 Task: Find connections with filter location Neuburg an der Donau with filter topic #aiwith filter profile language Spanish with filter current company Oberoi Hotels & Resorts with filter school JSS SCIENCE AND TECHNOLOGY UNIVERSITY with filter industry Postal Services with filter service category DJing with filter keywords title Accounting Director
Action: Mouse moved to (531, 72)
Screenshot: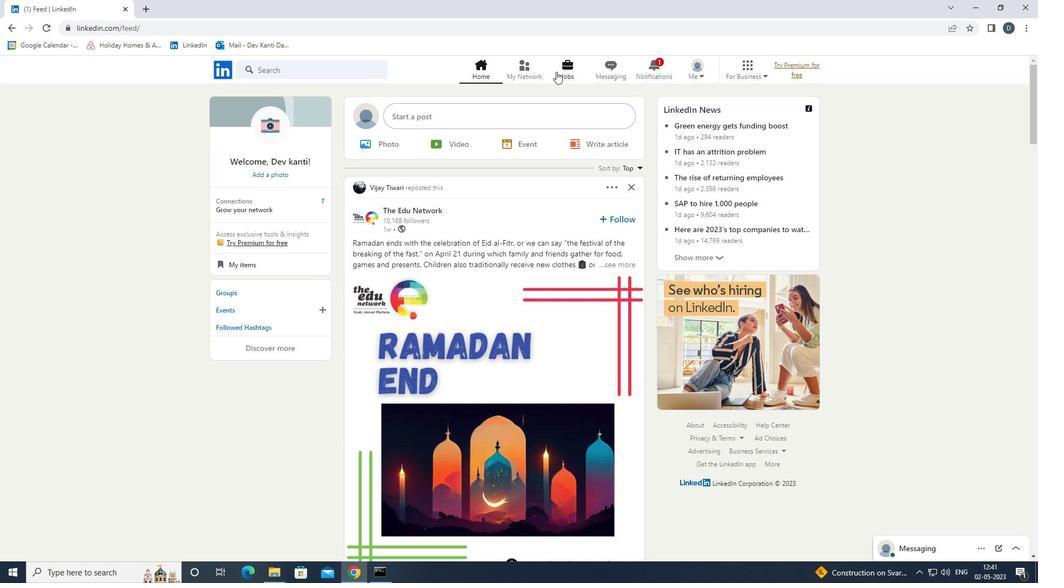 
Action: Mouse pressed left at (531, 72)
Screenshot: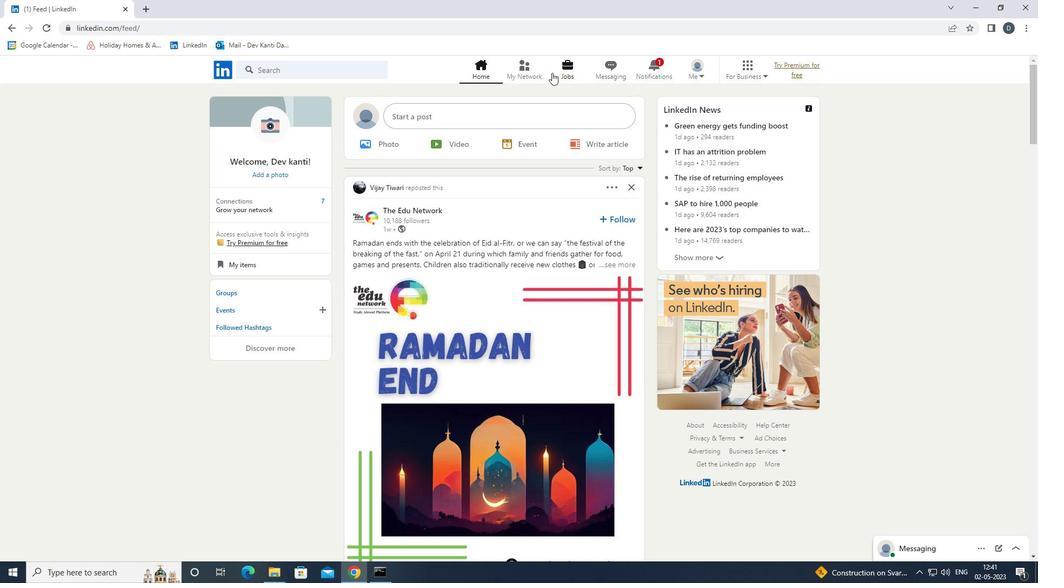 
Action: Mouse moved to (317, 122)
Screenshot: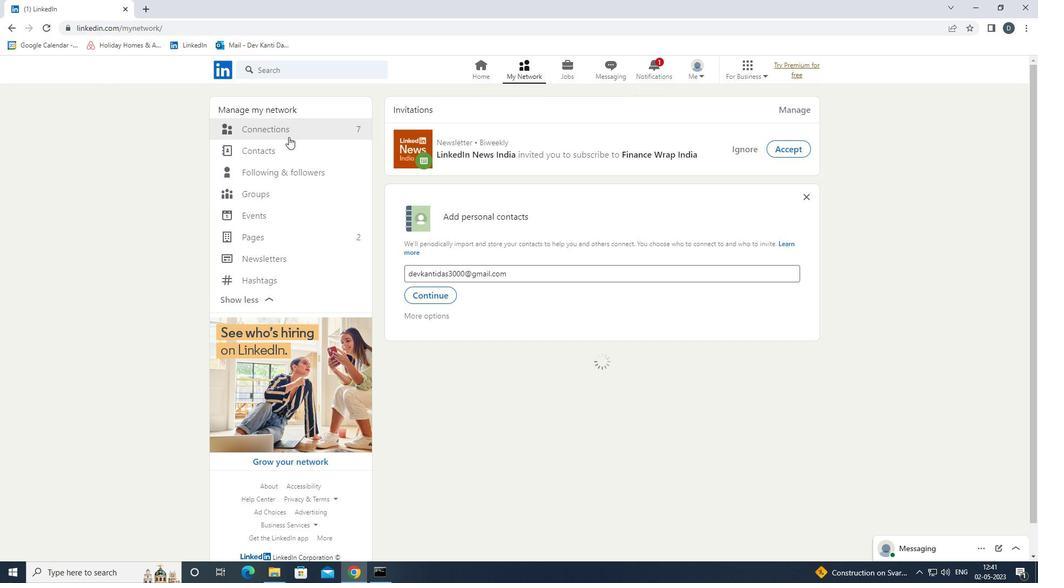 
Action: Mouse pressed left at (317, 122)
Screenshot: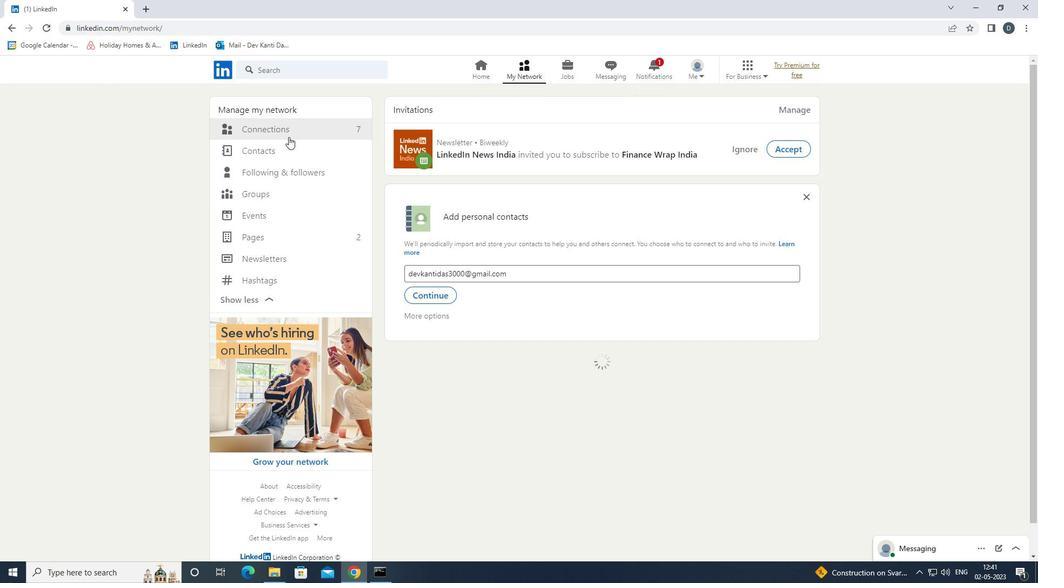 
Action: Mouse moved to (360, 129)
Screenshot: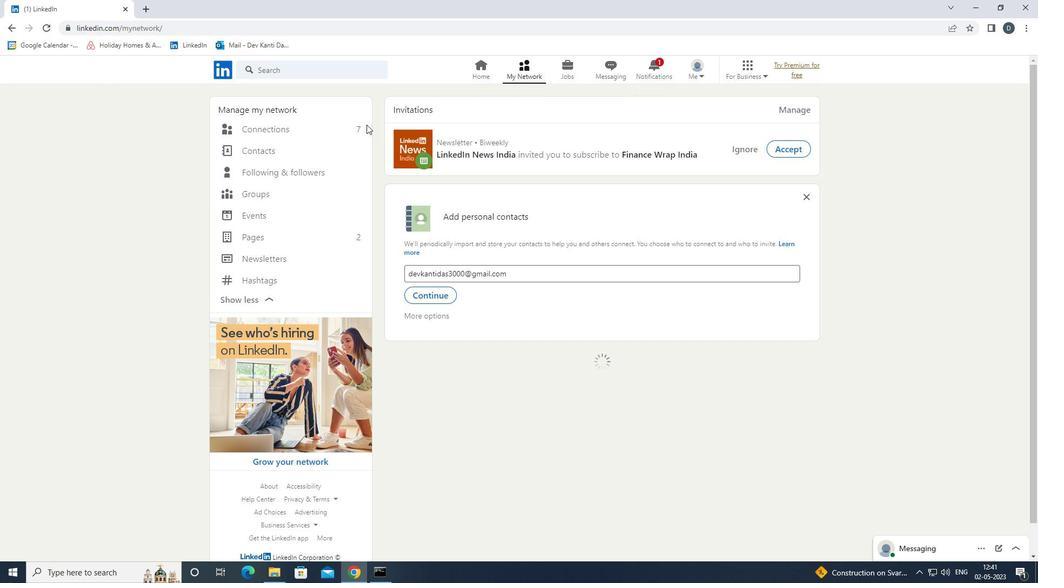 
Action: Mouse pressed left at (360, 129)
Screenshot: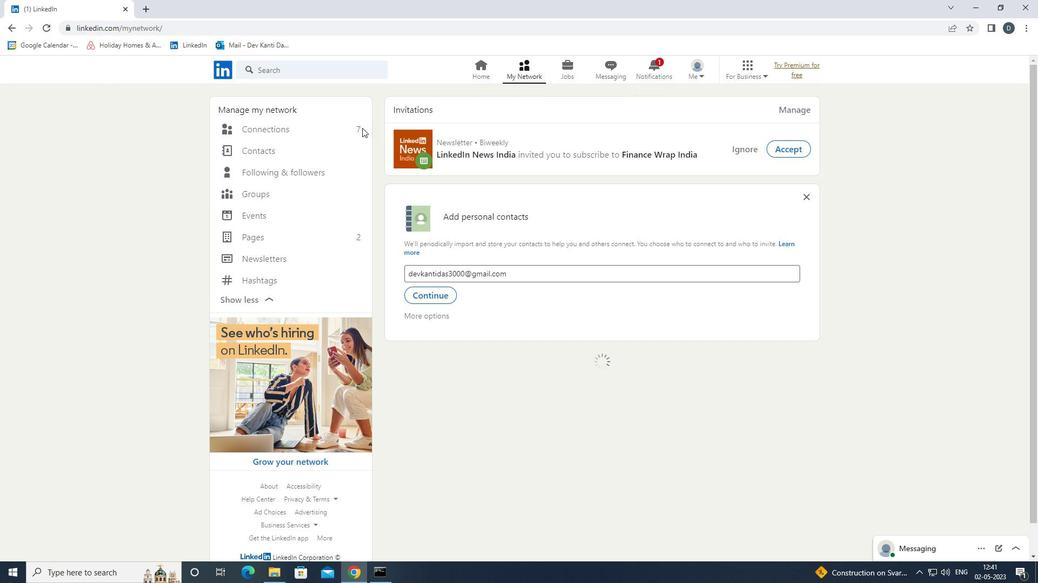 
Action: Mouse moved to (597, 132)
Screenshot: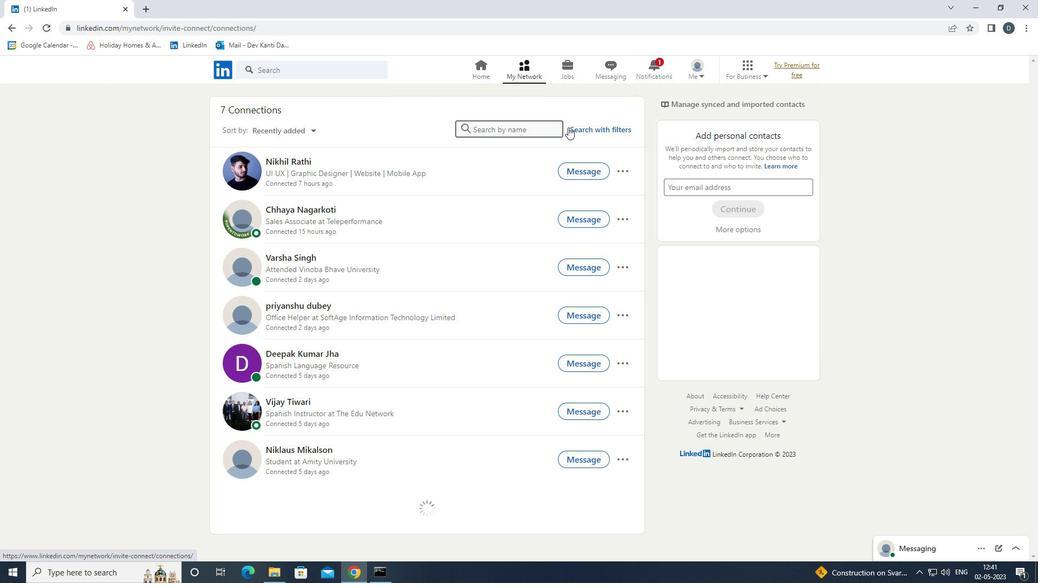 
Action: Mouse pressed left at (597, 132)
Screenshot: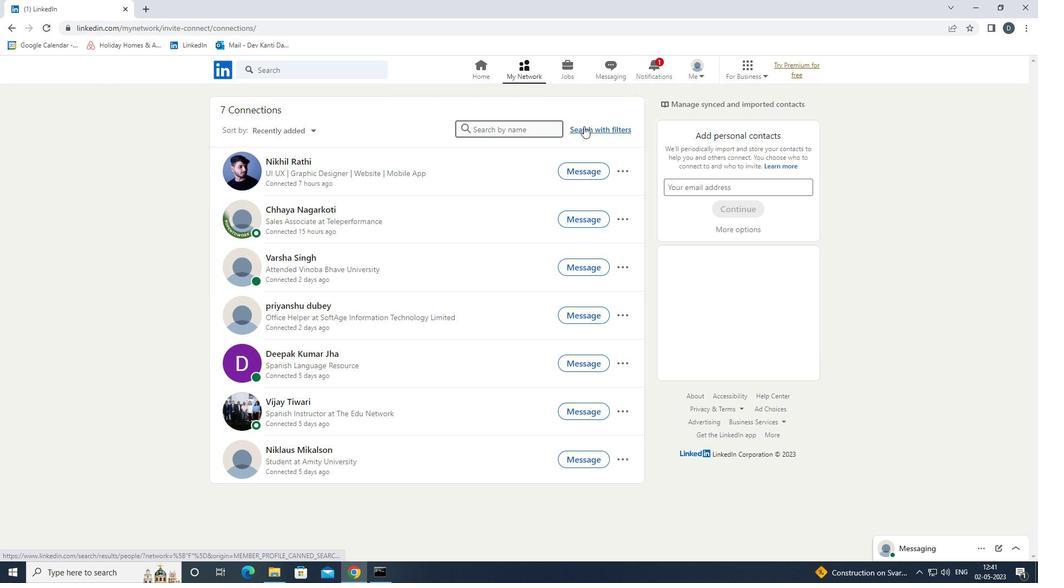 
Action: Mouse moved to (541, 102)
Screenshot: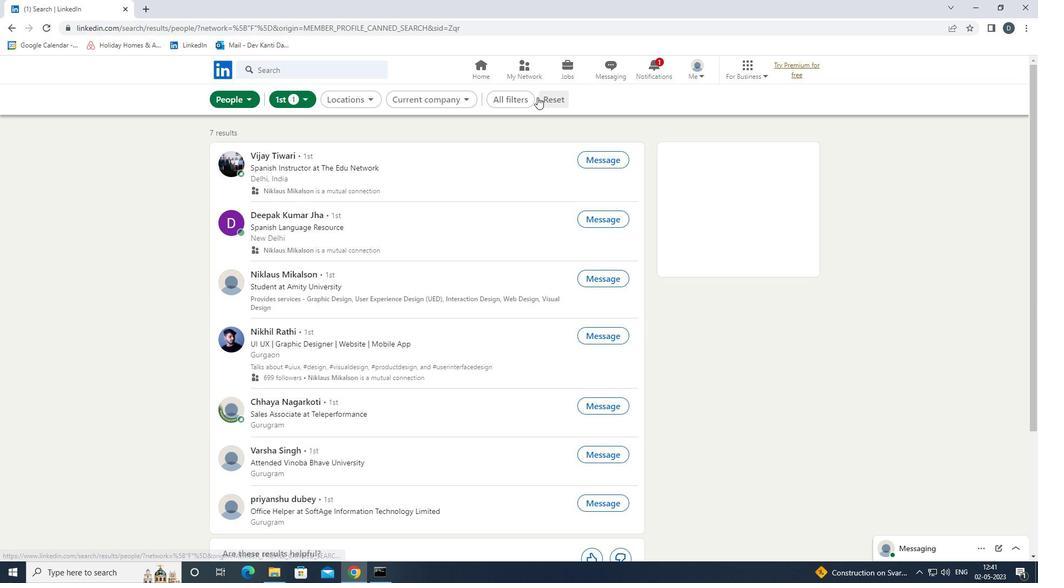 
Action: Mouse pressed left at (541, 102)
Screenshot: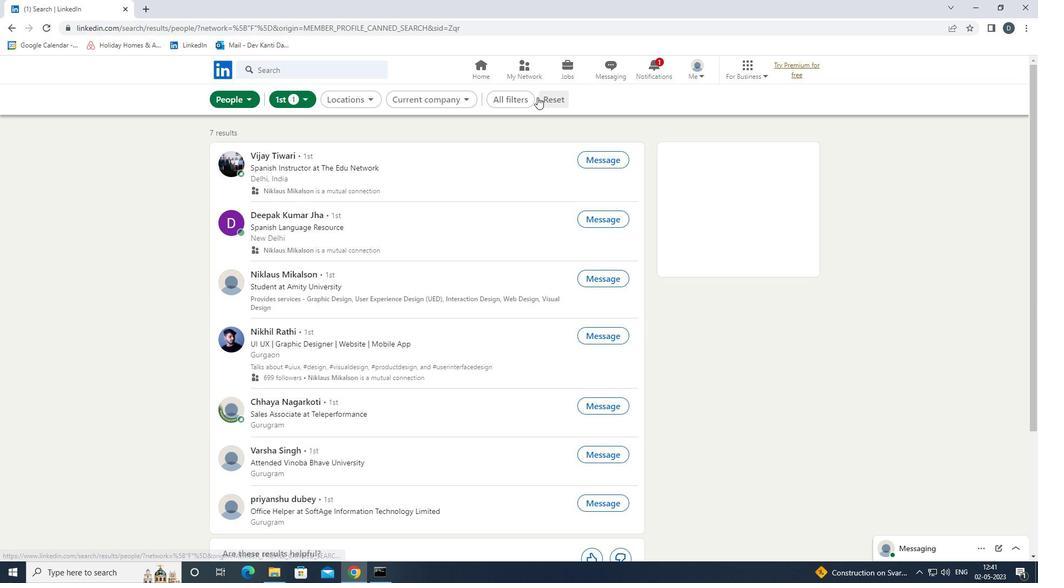 
Action: Mouse moved to (528, 101)
Screenshot: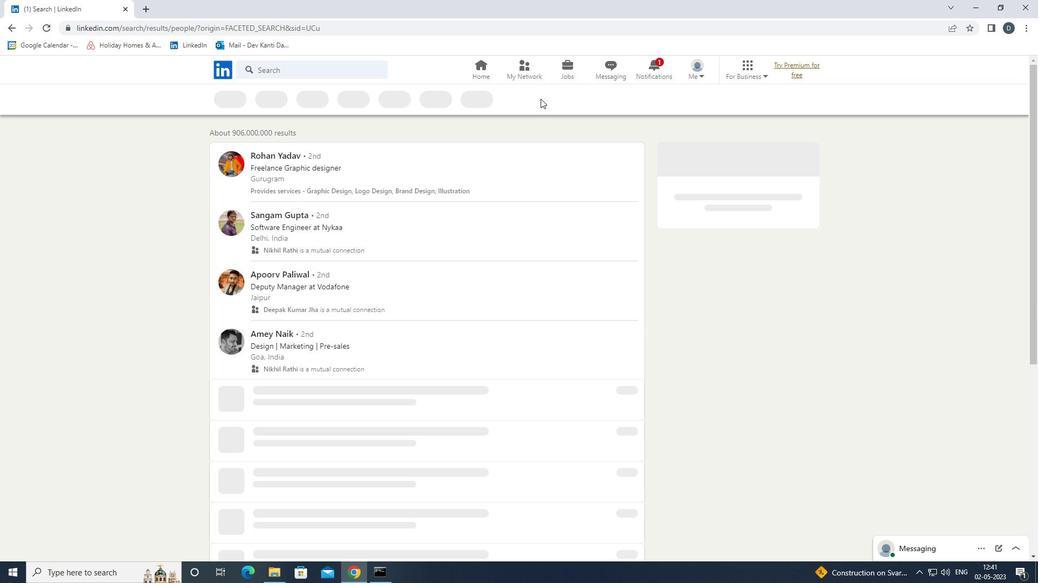 
Action: Mouse pressed left at (528, 101)
Screenshot: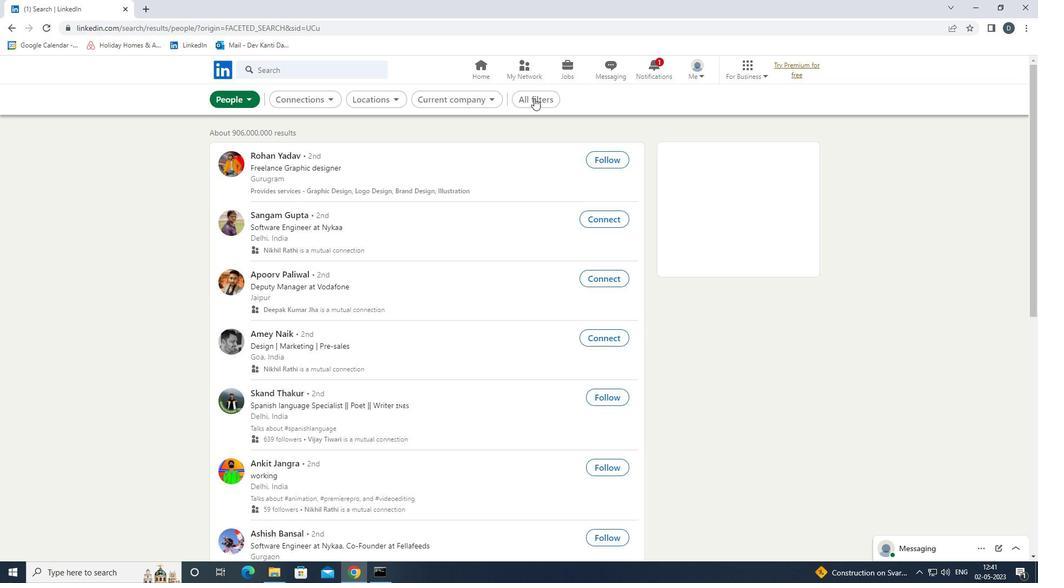 
Action: Mouse moved to (887, 293)
Screenshot: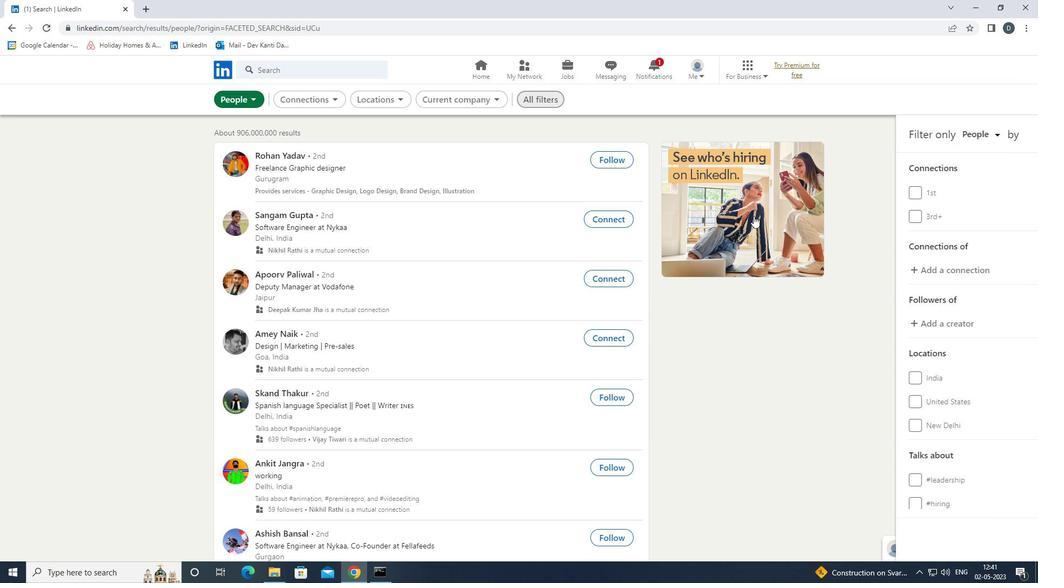 
Action: Mouse scrolled (887, 293) with delta (0, 0)
Screenshot: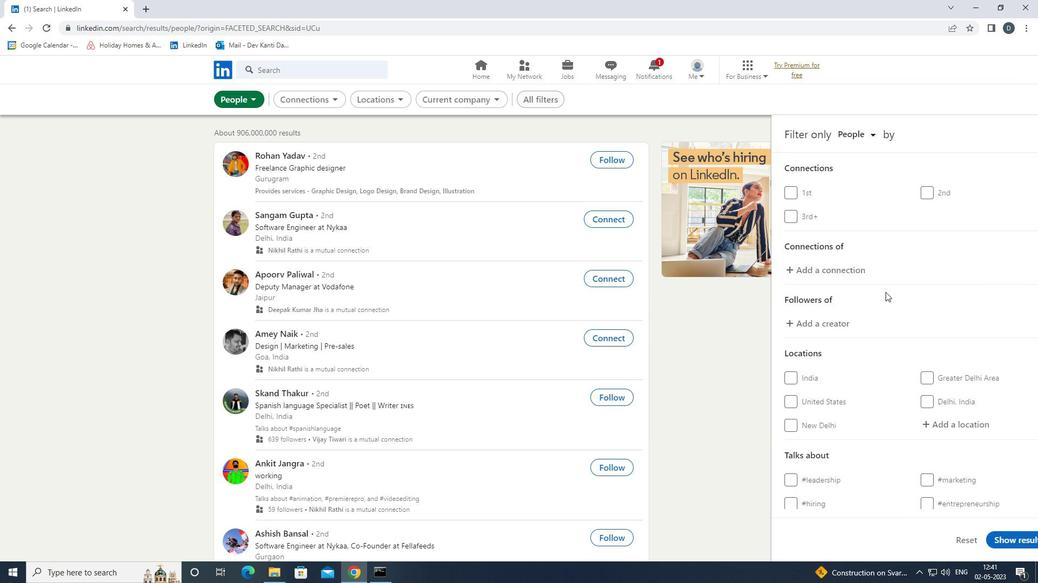 
Action: Mouse scrolled (887, 293) with delta (0, 0)
Screenshot: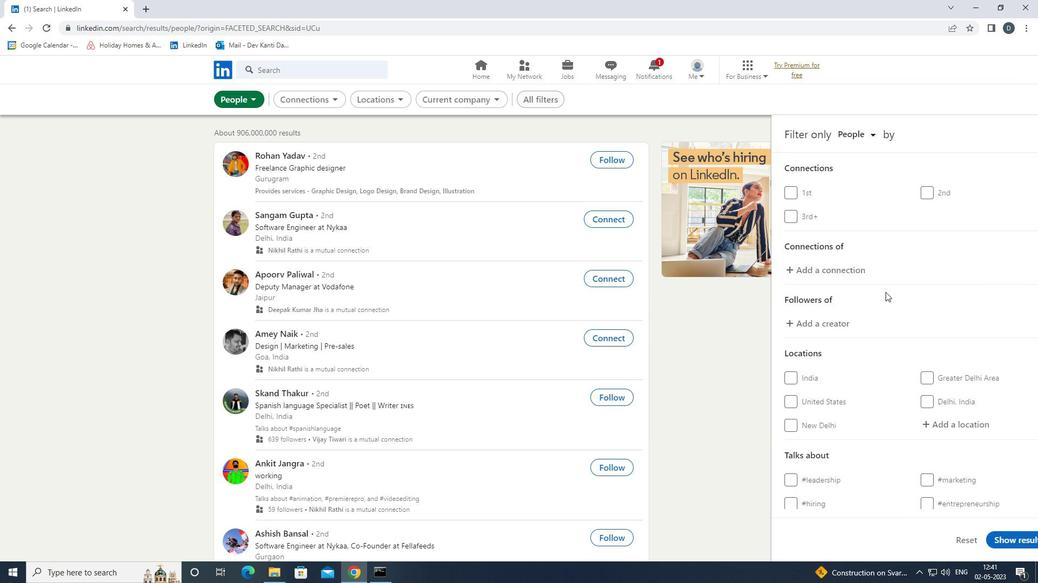 
Action: Mouse moved to (913, 313)
Screenshot: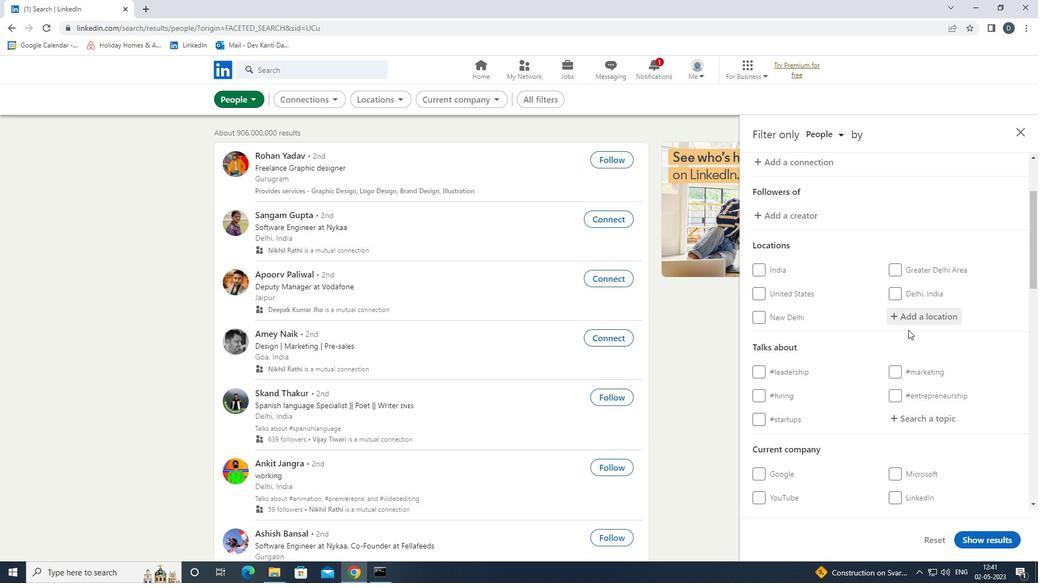 
Action: Mouse pressed left at (913, 313)
Screenshot: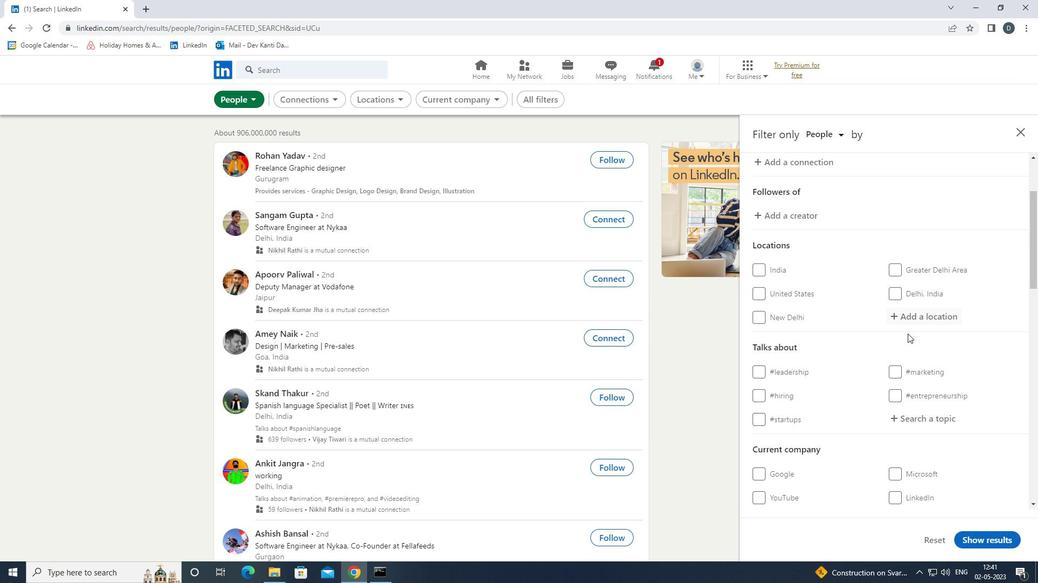 
Action: Key pressed <Key.shift><Key.shift><Key.shift><Key.shift><Key.shift><Key.shift><Key.shift><Key.shift><Key.shift><Key.shift><Key.shift><Key.shift><Key.shift>NEUBURG<Key.space>AN<Key.space><Key.shift>DER<Key.down><Key.enter>
Screenshot: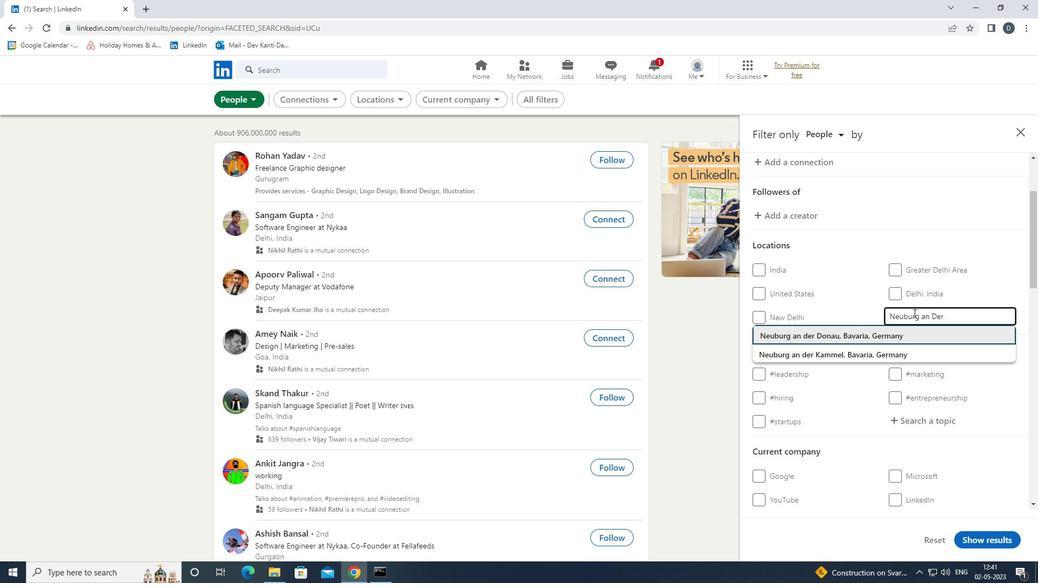 
Action: Mouse scrolled (913, 313) with delta (0, 0)
Screenshot: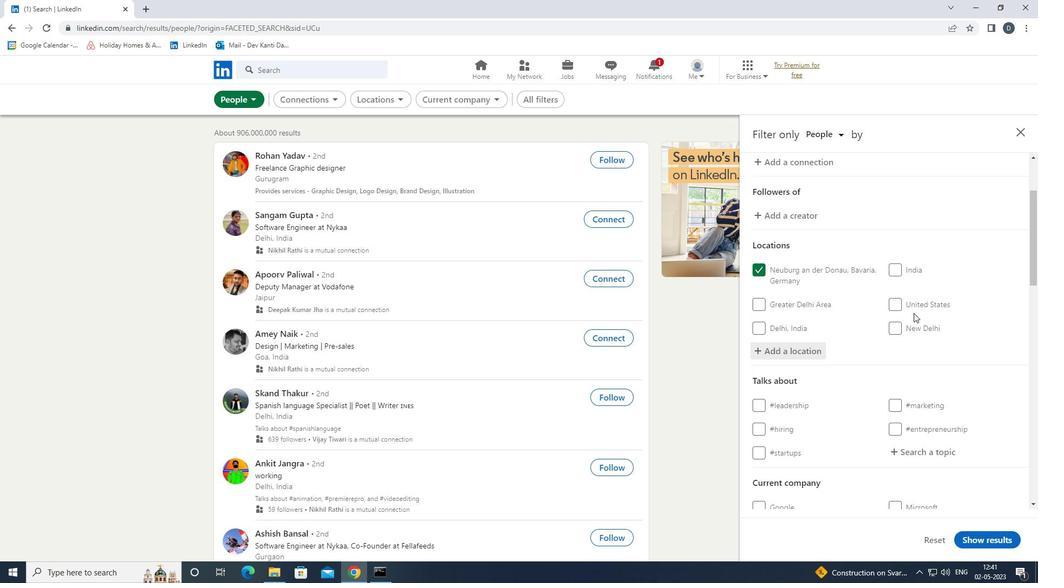 
Action: Mouse moved to (914, 316)
Screenshot: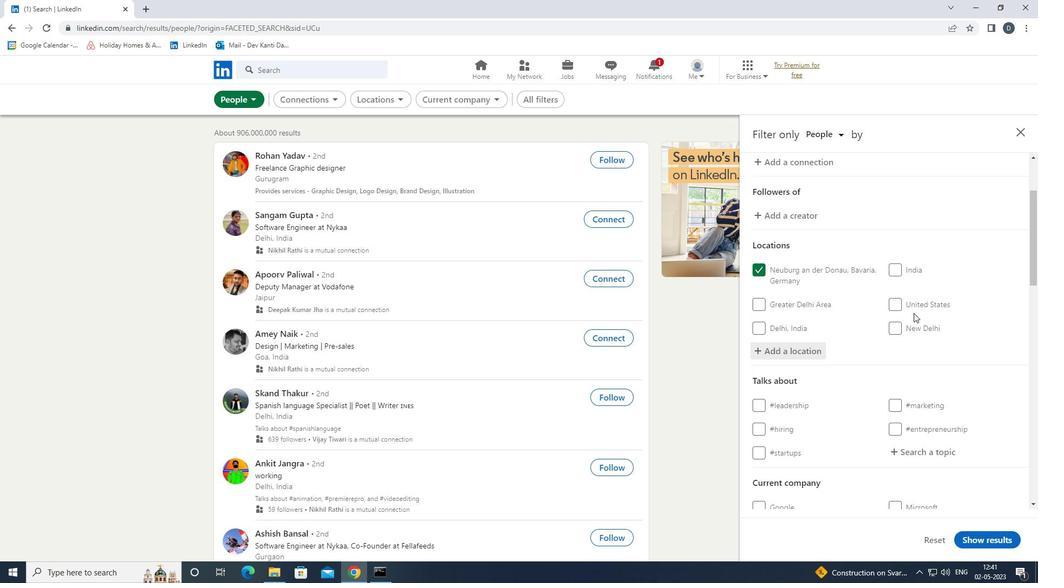 
Action: Mouse scrolled (914, 315) with delta (0, 0)
Screenshot: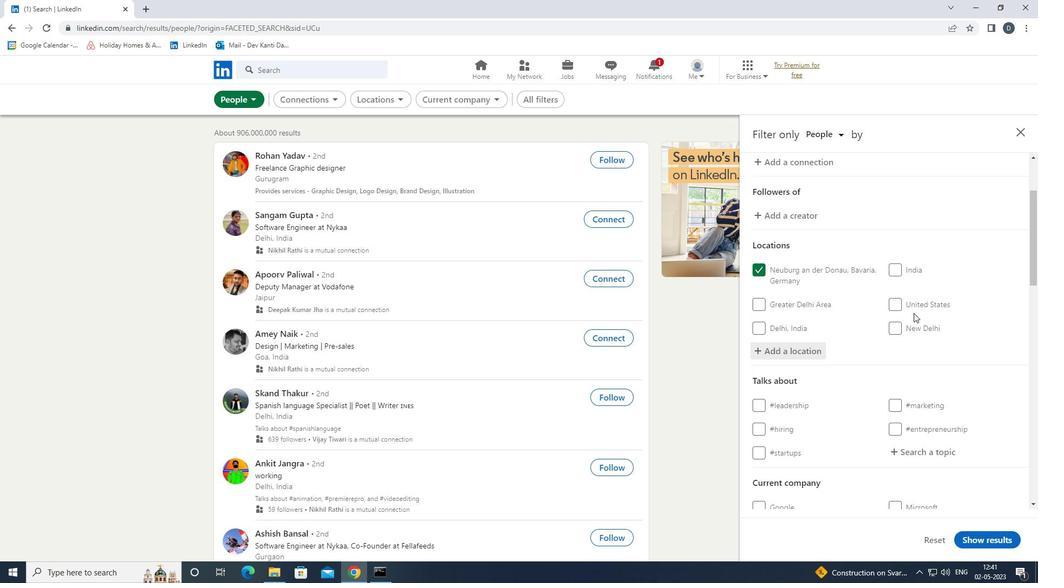 
Action: Mouse moved to (914, 317)
Screenshot: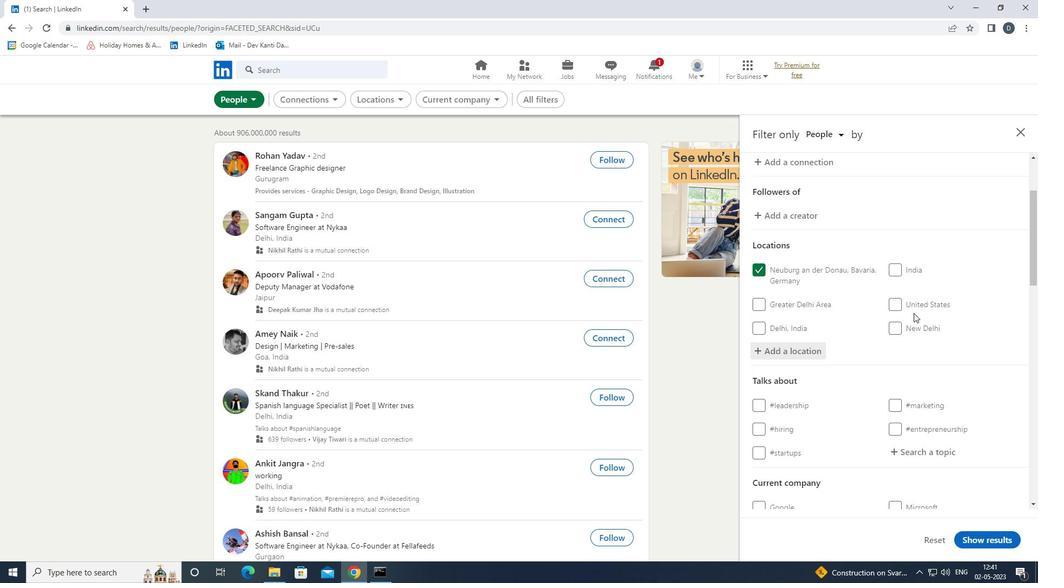 
Action: Mouse scrolled (914, 316) with delta (0, 0)
Screenshot: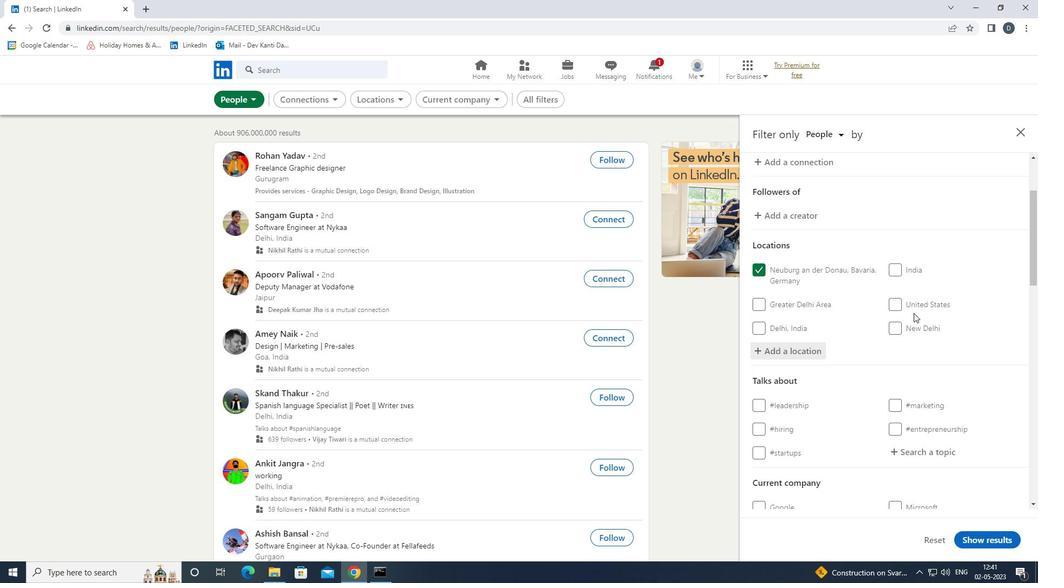 
Action: Mouse moved to (945, 286)
Screenshot: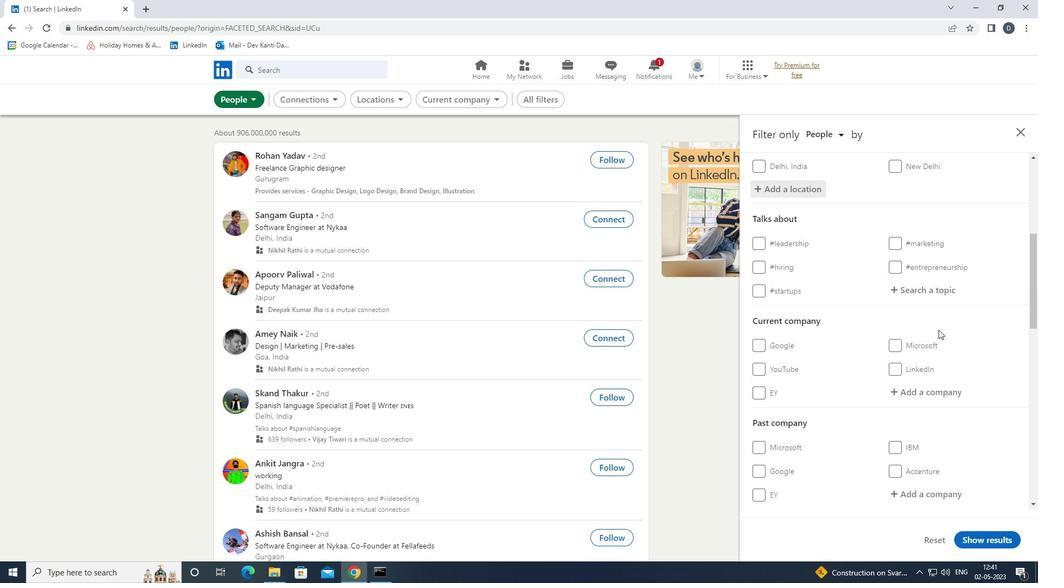 
Action: Mouse pressed left at (945, 286)
Screenshot: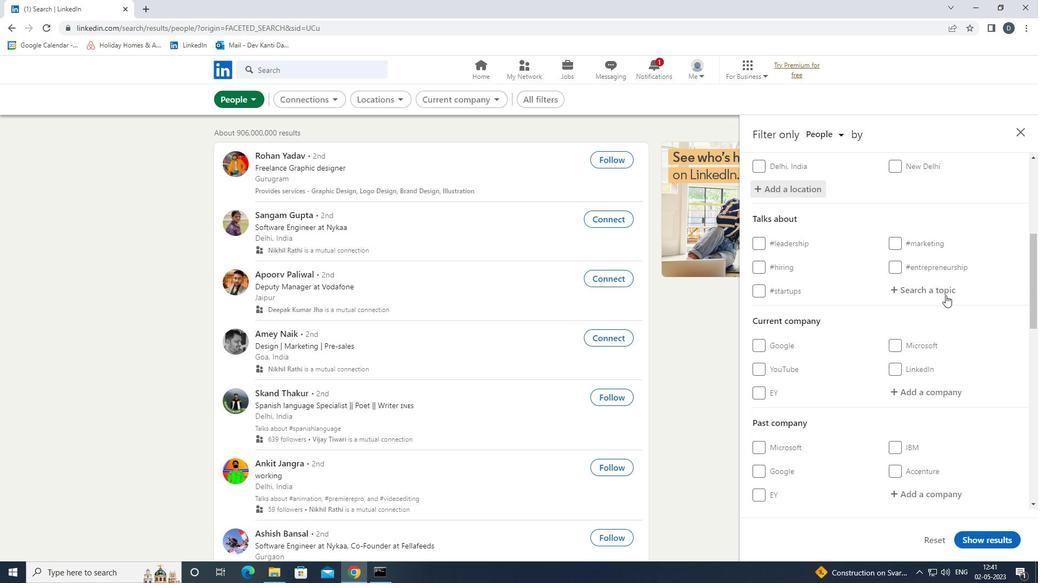
Action: Key pressed AI<Key.down><Key.enter>
Screenshot: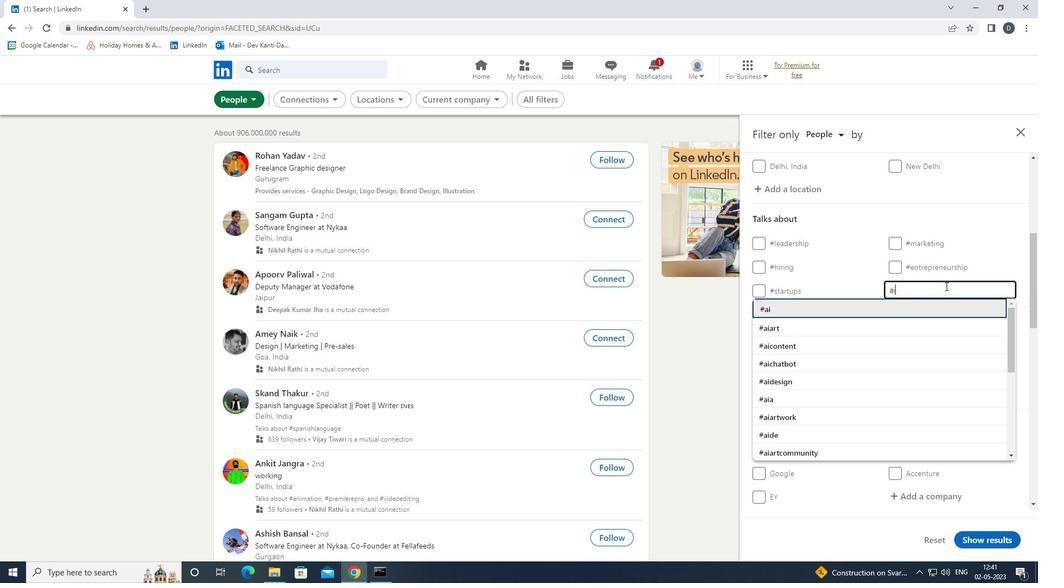 
Action: Mouse scrolled (945, 286) with delta (0, 0)
Screenshot: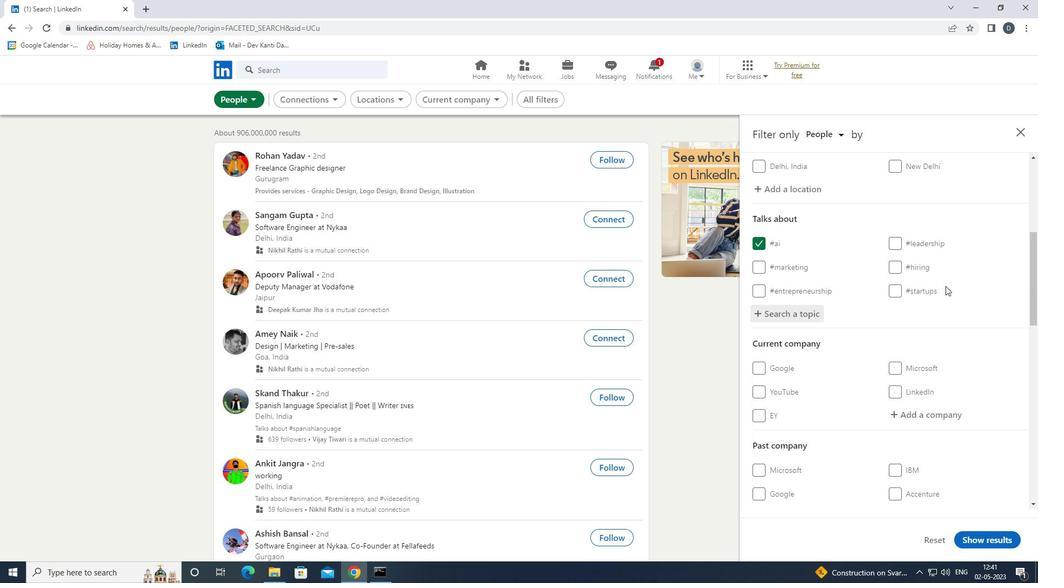 
Action: Mouse scrolled (945, 286) with delta (0, 0)
Screenshot: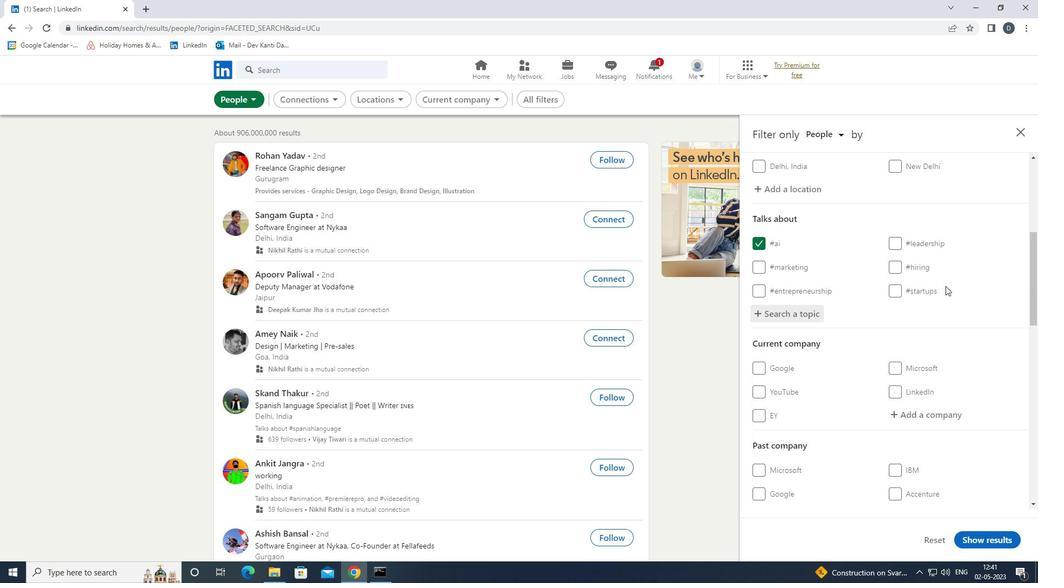 
Action: Mouse scrolled (945, 286) with delta (0, 0)
Screenshot: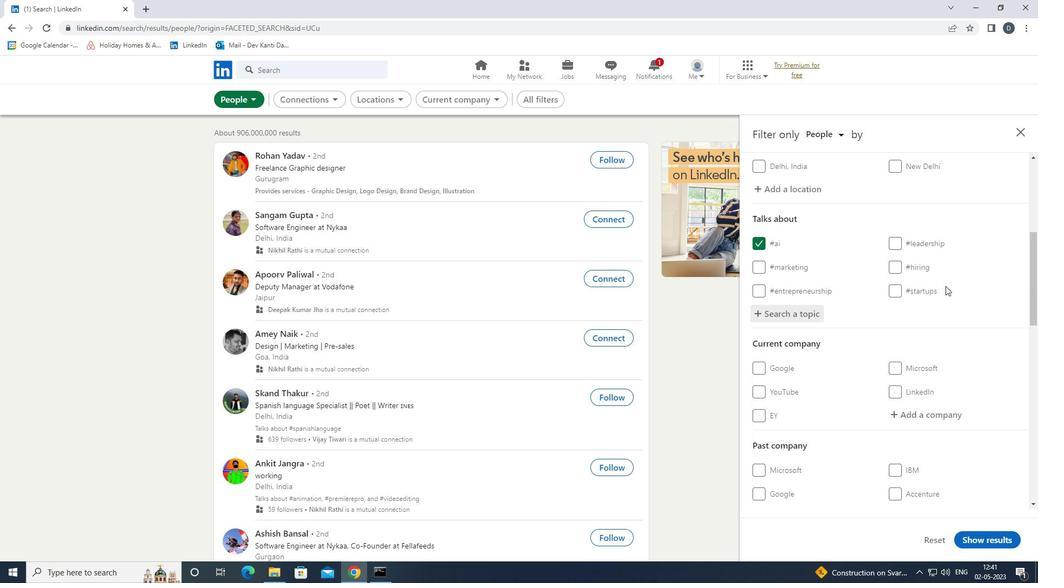 
Action: Mouse scrolled (945, 286) with delta (0, 0)
Screenshot: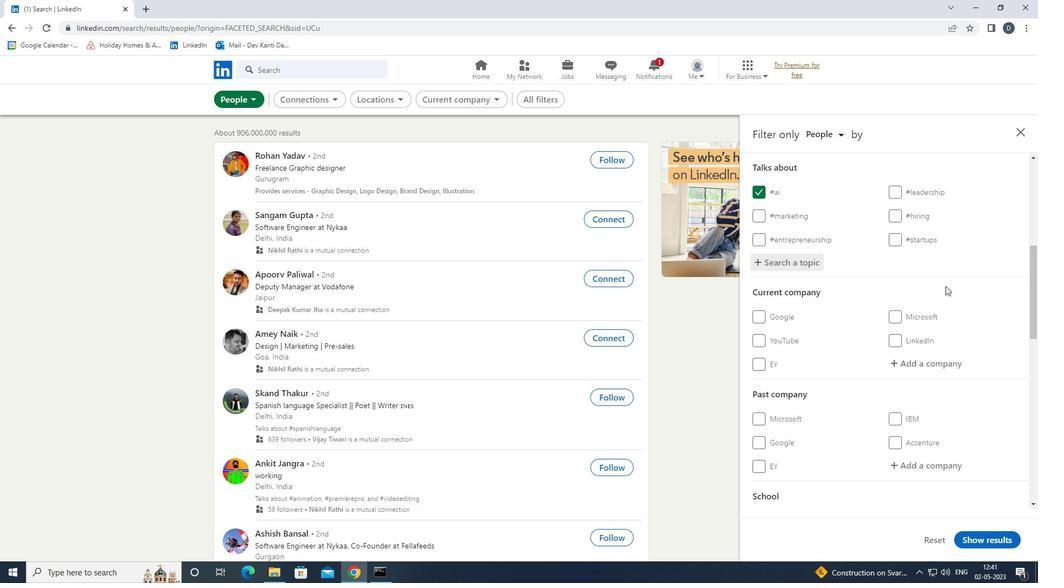 
Action: Mouse scrolled (945, 286) with delta (0, 0)
Screenshot: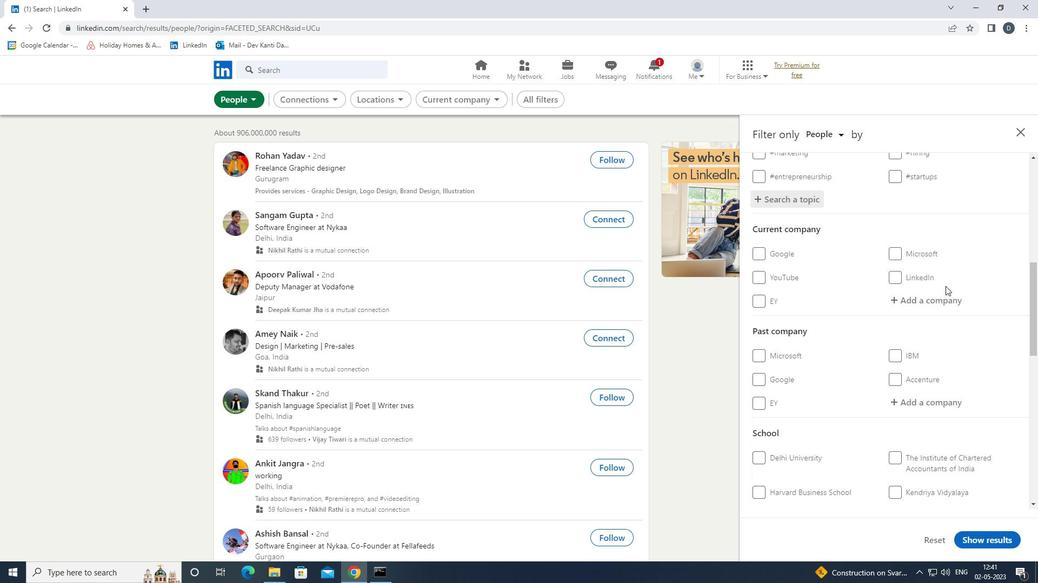 
Action: Mouse scrolled (945, 286) with delta (0, 0)
Screenshot: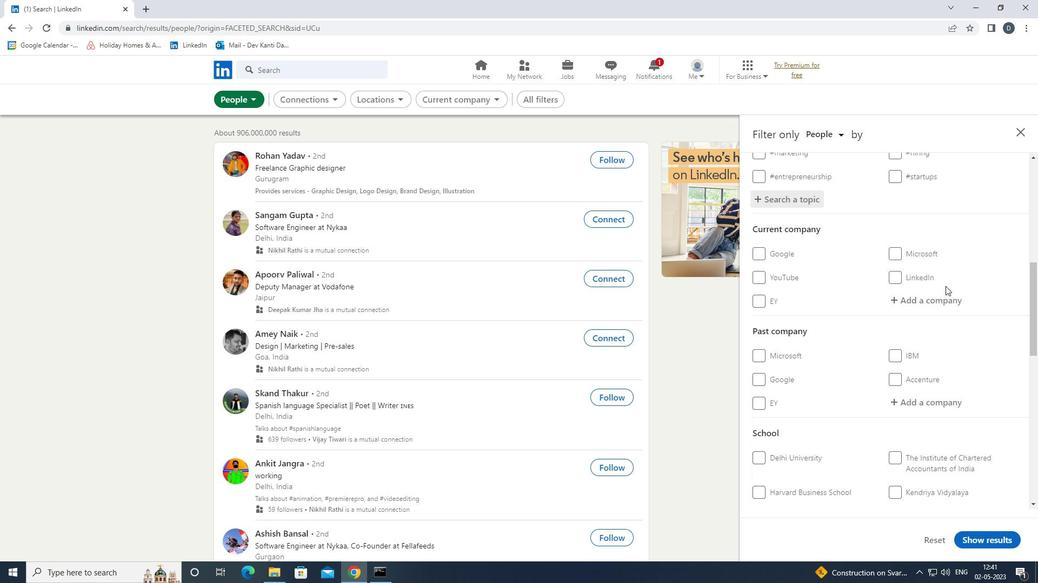 
Action: Mouse scrolled (945, 286) with delta (0, 0)
Screenshot: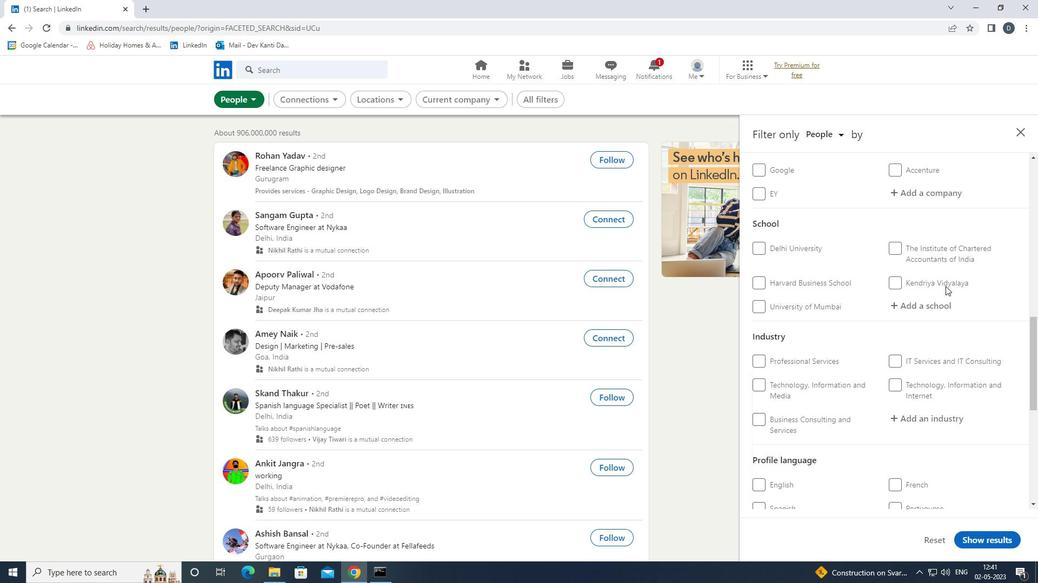 
Action: Mouse scrolled (945, 286) with delta (0, 0)
Screenshot: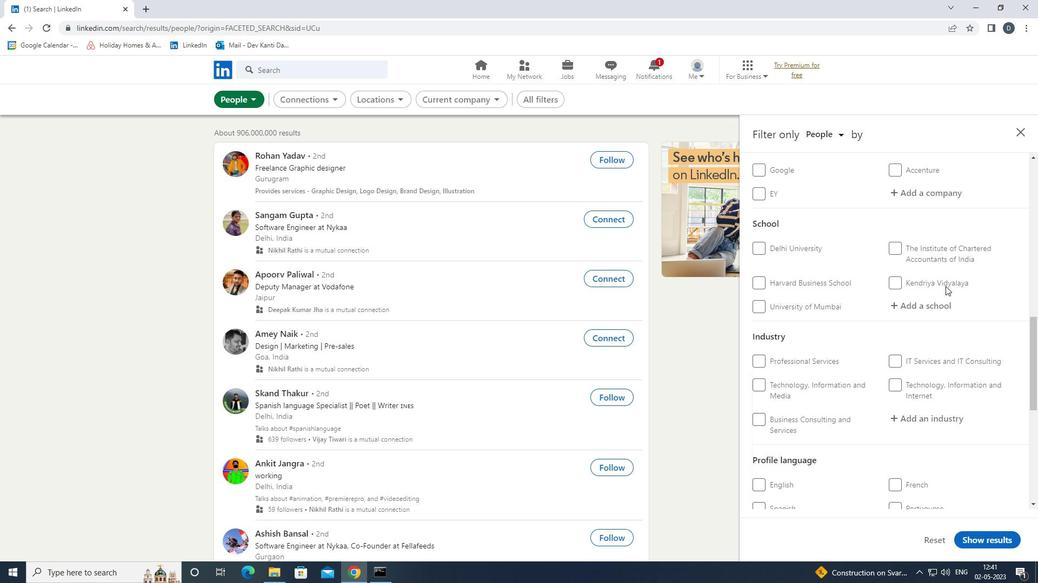 
Action: Mouse scrolled (945, 286) with delta (0, 0)
Screenshot: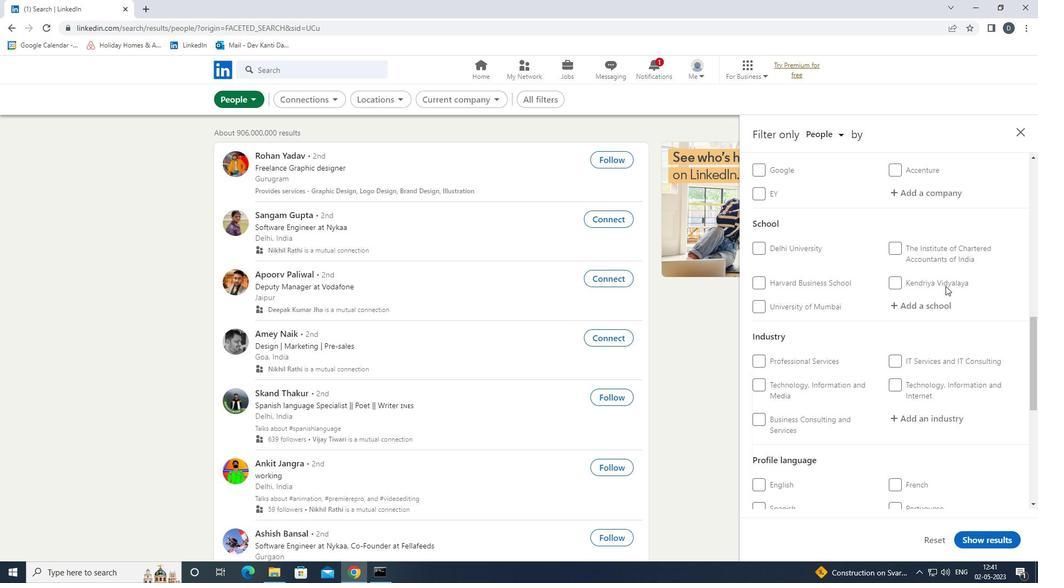 
Action: Mouse scrolled (945, 286) with delta (0, 0)
Screenshot: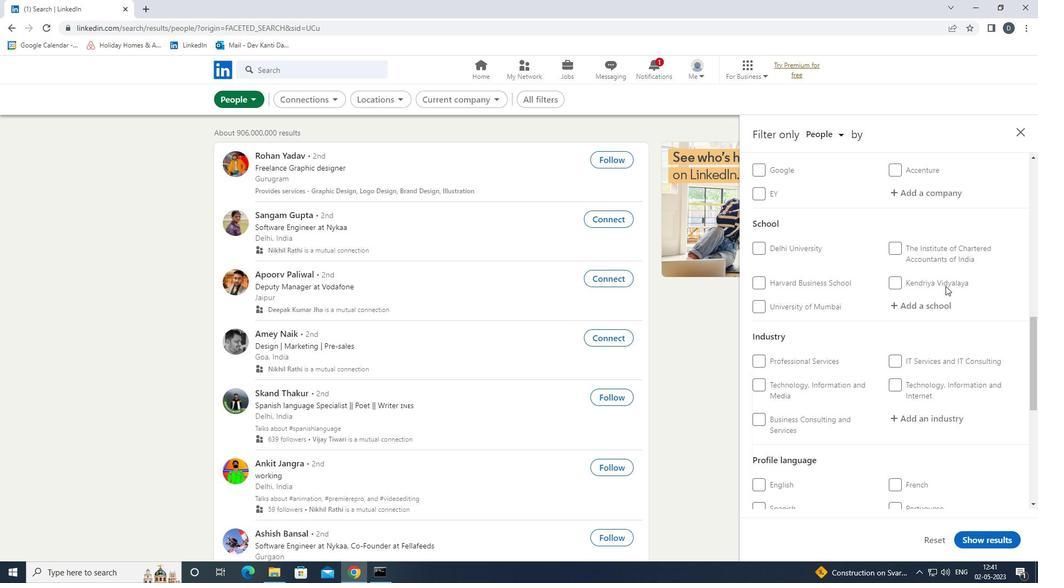 
Action: Mouse moved to (776, 296)
Screenshot: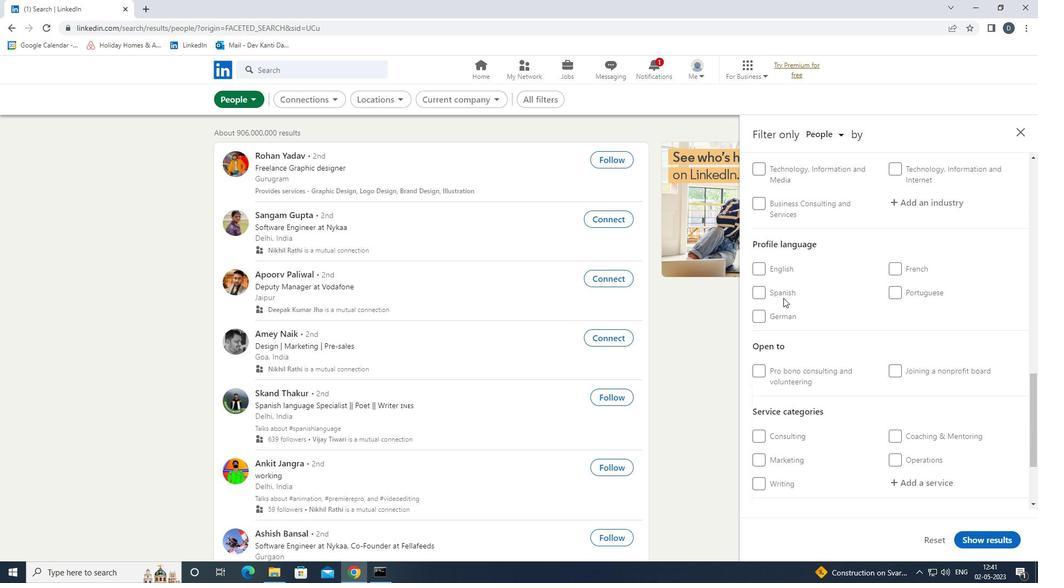 
Action: Mouse pressed left at (776, 296)
Screenshot: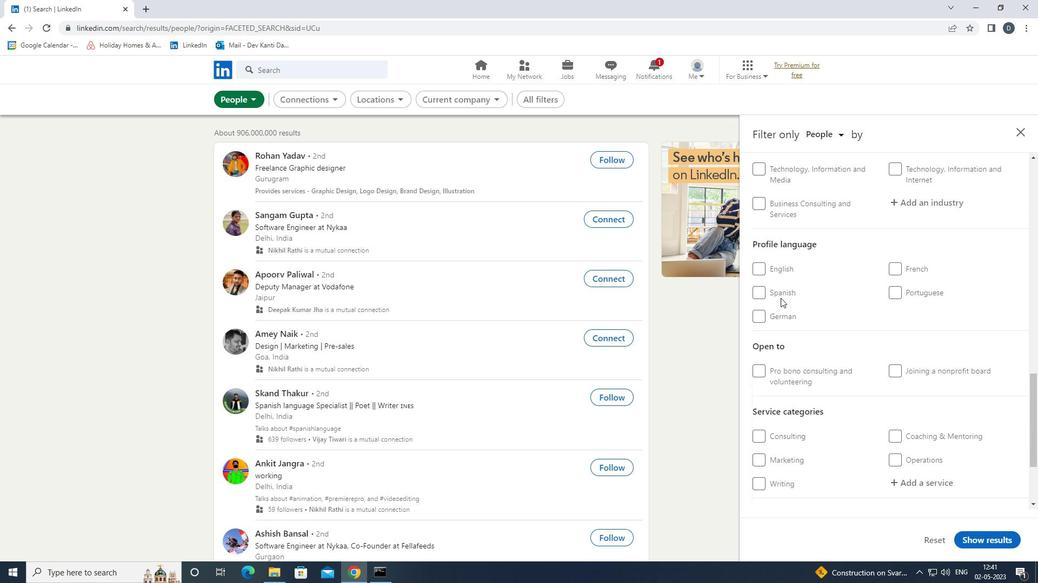 
Action: Mouse moved to (802, 298)
Screenshot: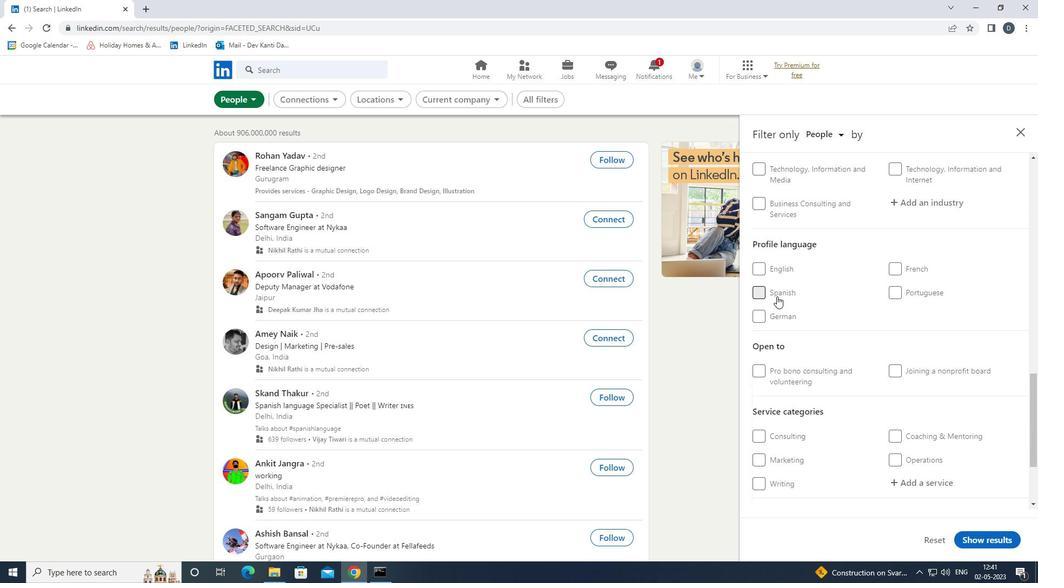 
Action: Mouse scrolled (802, 299) with delta (0, 0)
Screenshot: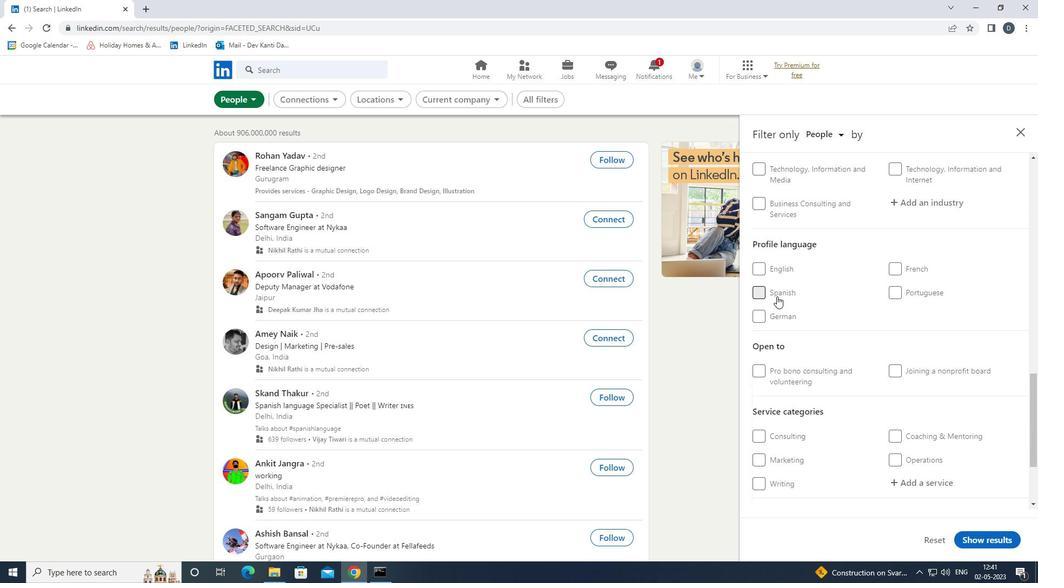
Action: Mouse scrolled (802, 299) with delta (0, 0)
Screenshot: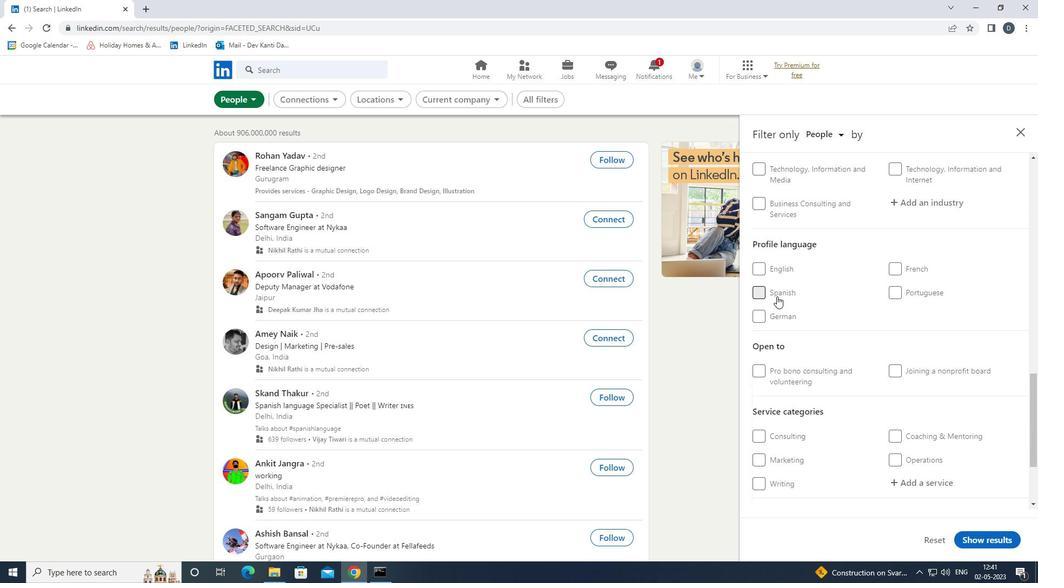 
Action: Mouse scrolled (802, 299) with delta (0, 0)
Screenshot: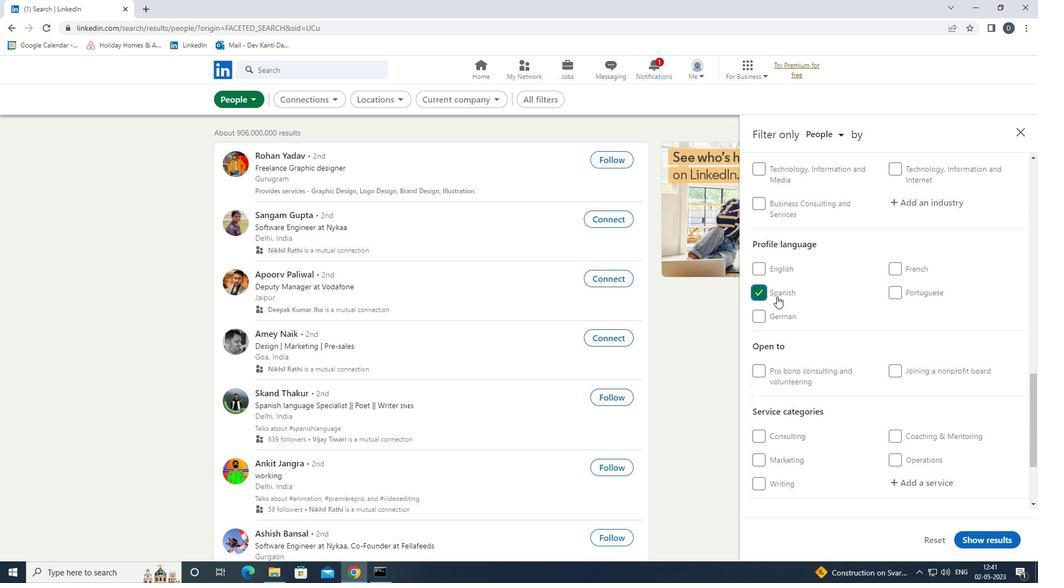 
Action: Mouse scrolled (802, 299) with delta (0, 0)
Screenshot: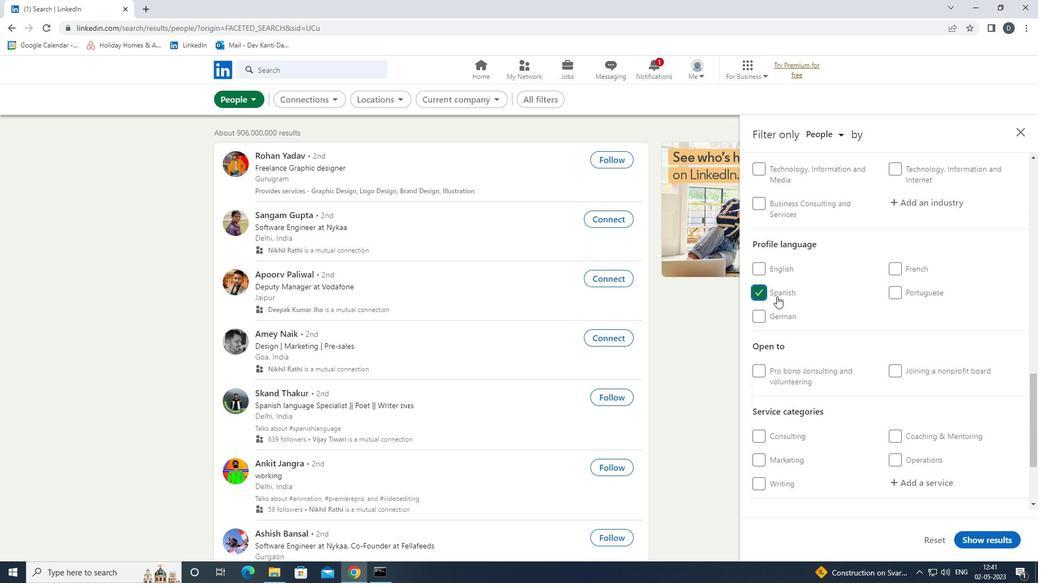 
Action: Mouse moved to (804, 299)
Screenshot: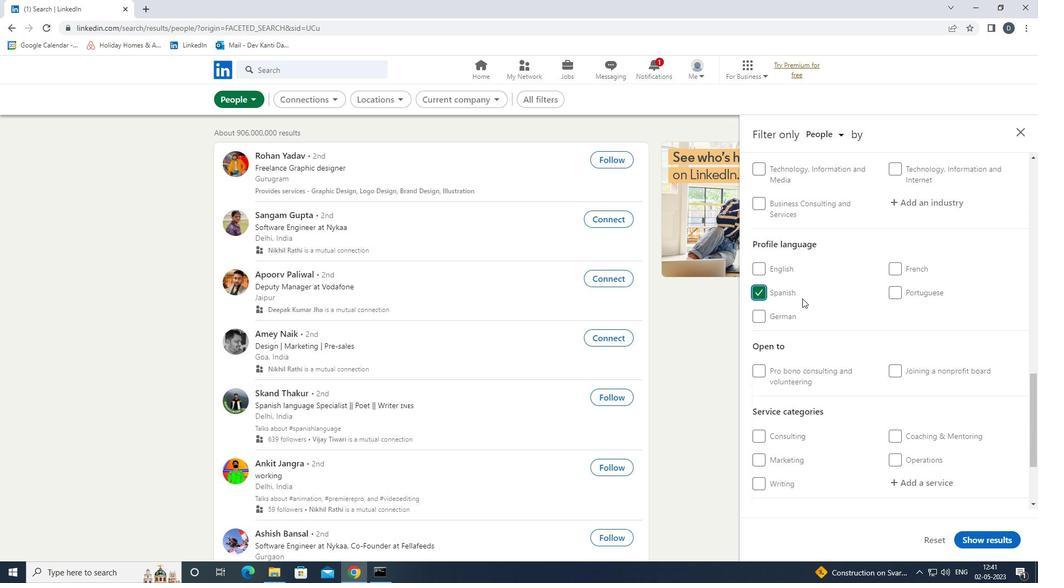 
Action: Mouse scrolled (804, 300) with delta (0, 0)
Screenshot: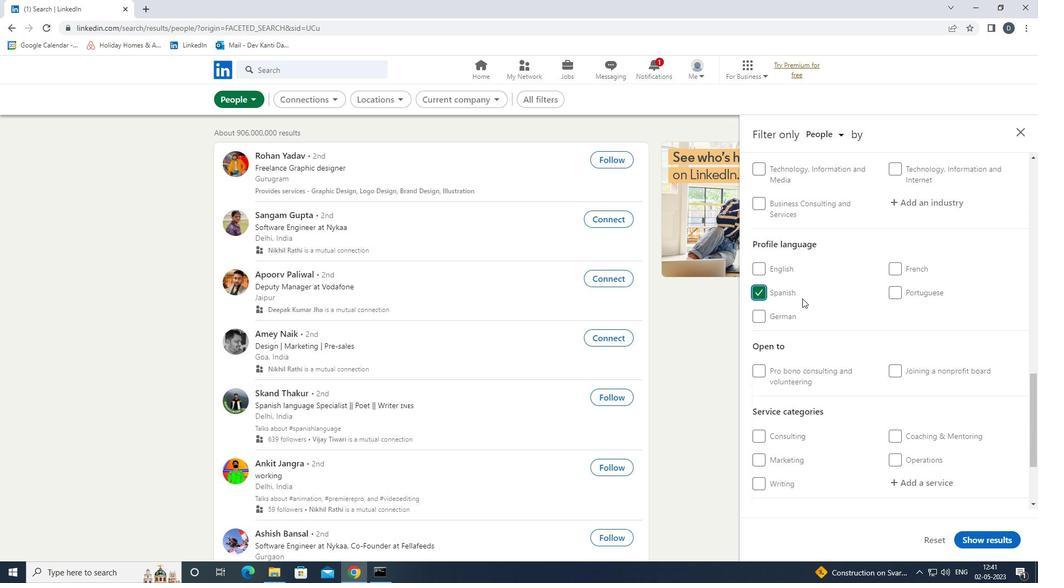 
Action: Mouse moved to (805, 299)
Screenshot: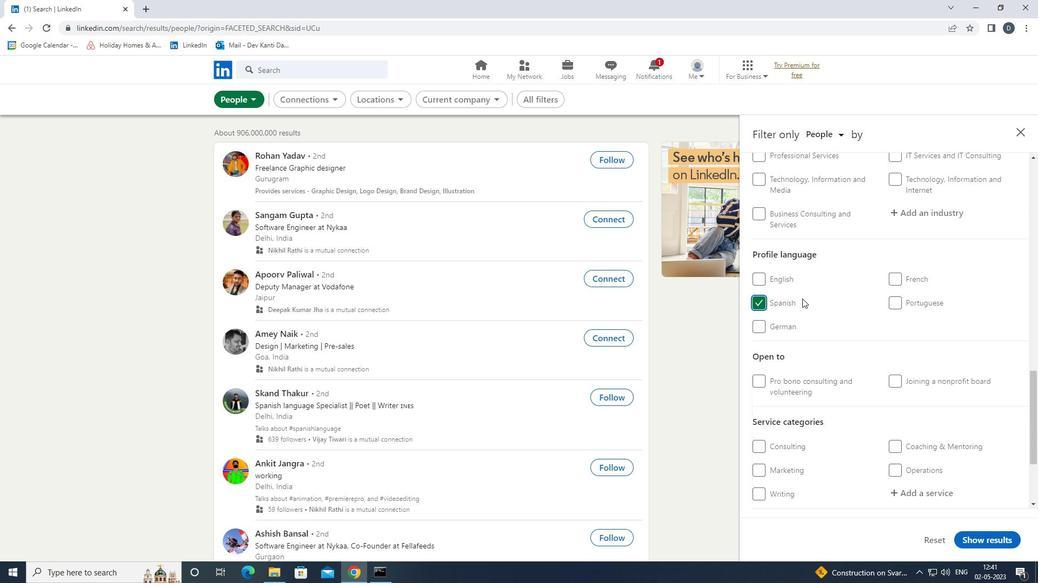 
Action: Mouse scrolled (805, 300) with delta (0, 0)
Screenshot: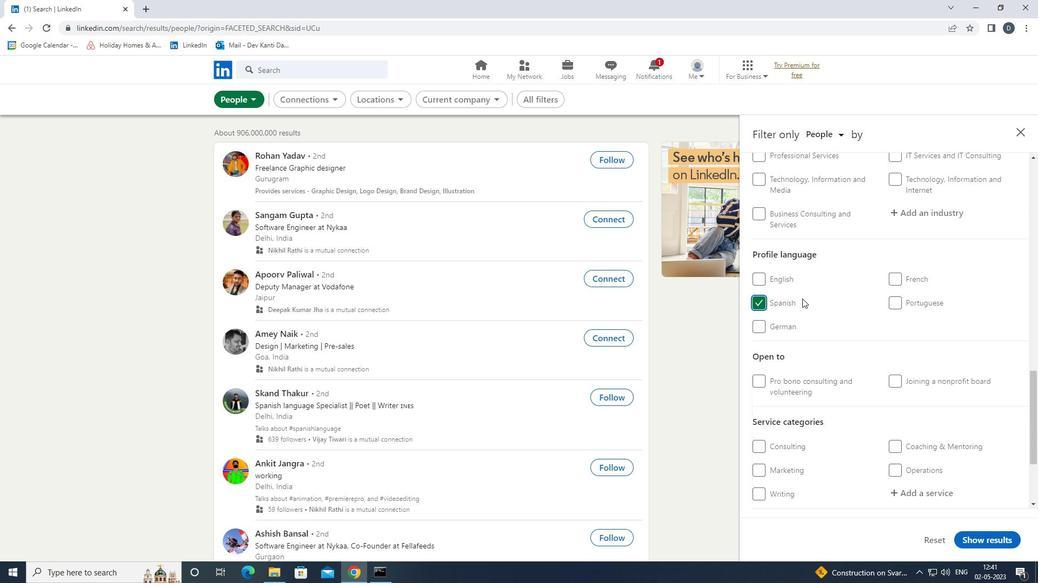 
Action: Mouse moved to (921, 247)
Screenshot: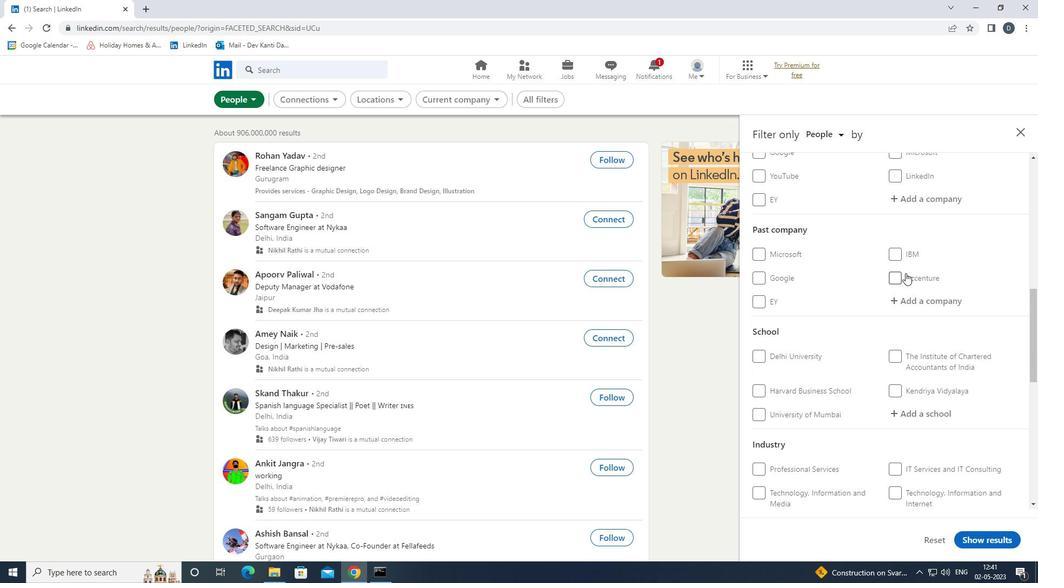 
Action: Mouse scrolled (921, 248) with delta (0, 0)
Screenshot: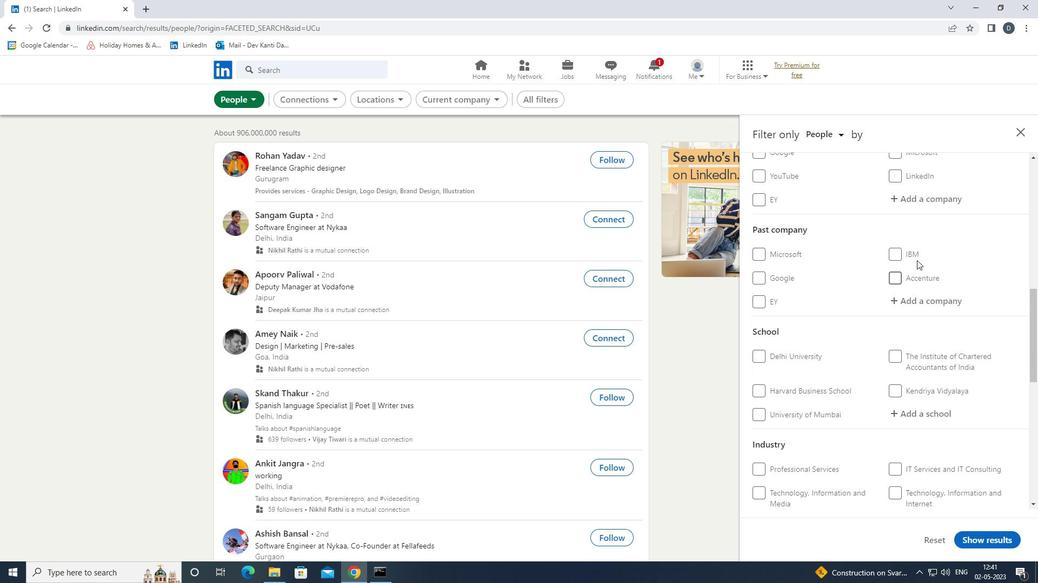 
Action: Mouse moved to (916, 254)
Screenshot: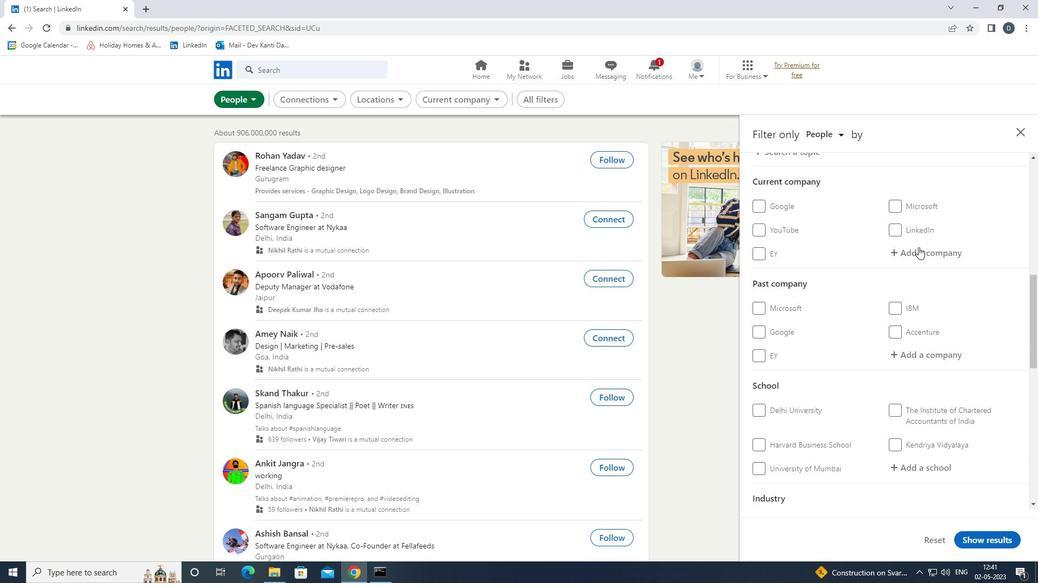 
Action: Mouse pressed left at (916, 254)
Screenshot: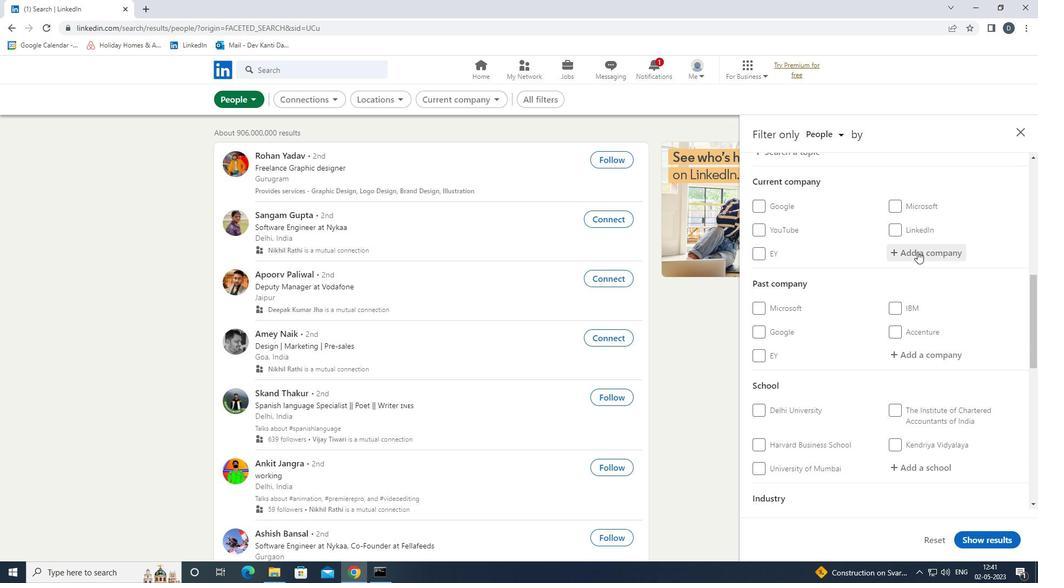 
Action: Key pressed <Key.shift>OBEROI<Key.down><Key.down><Key.enter>
Screenshot: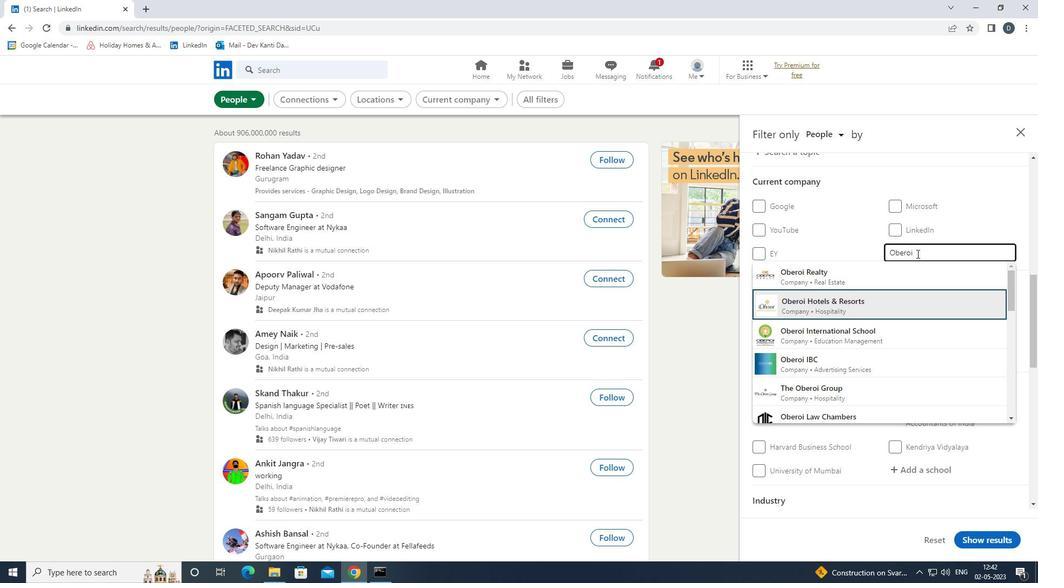 
Action: Mouse moved to (920, 263)
Screenshot: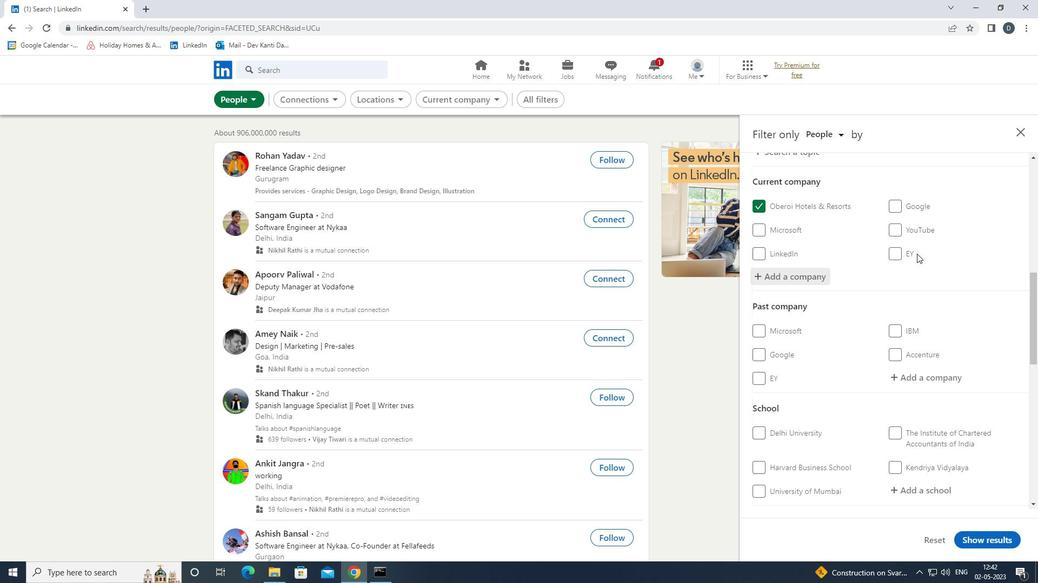 
Action: Mouse scrolled (920, 262) with delta (0, 0)
Screenshot: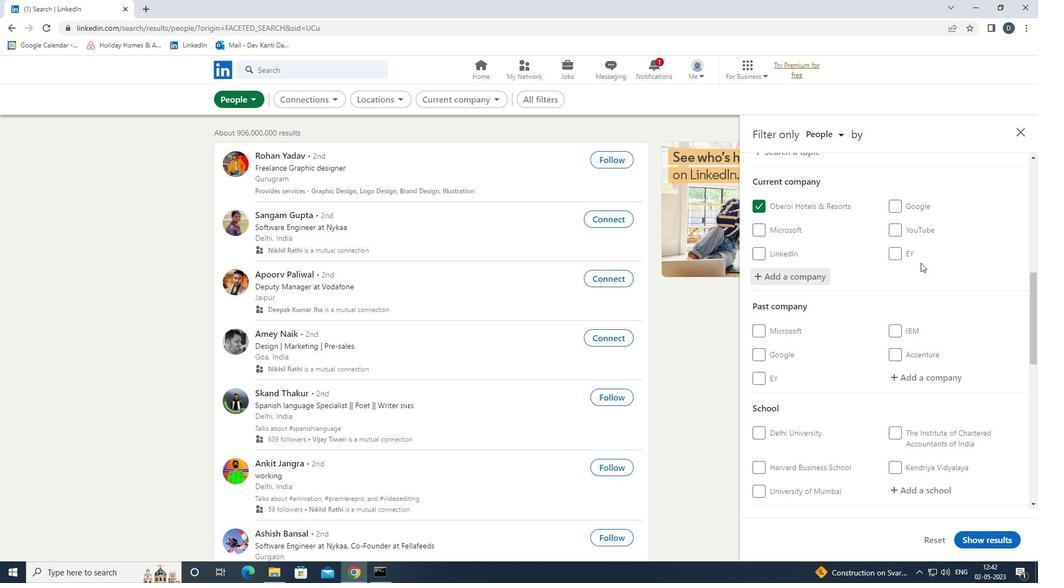 
Action: Mouse scrolled (920, 262) with delta (0, 0)
Screenshot: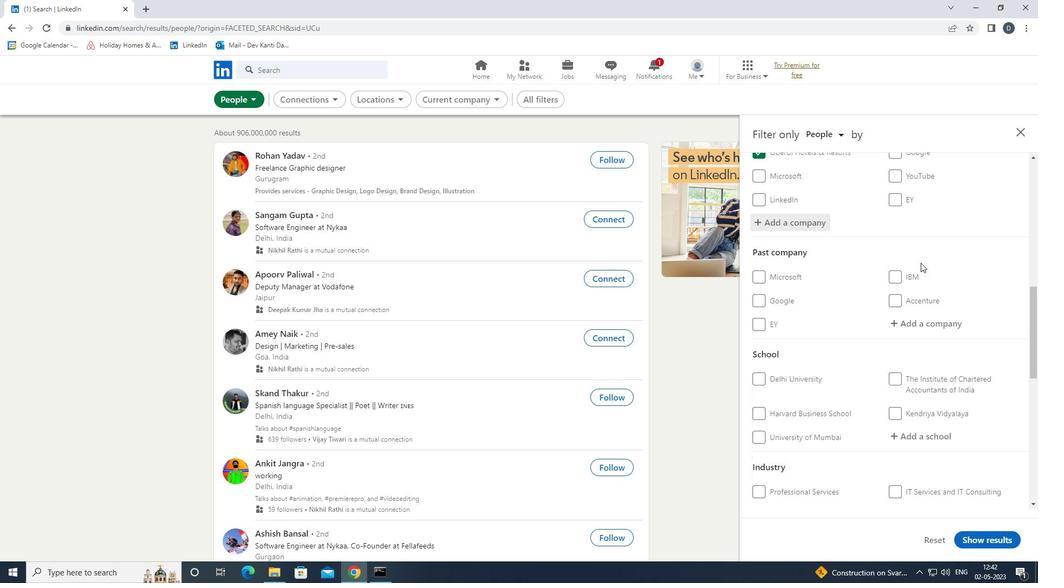 
Action: Mouse moved to (913, 293)
Screenshot: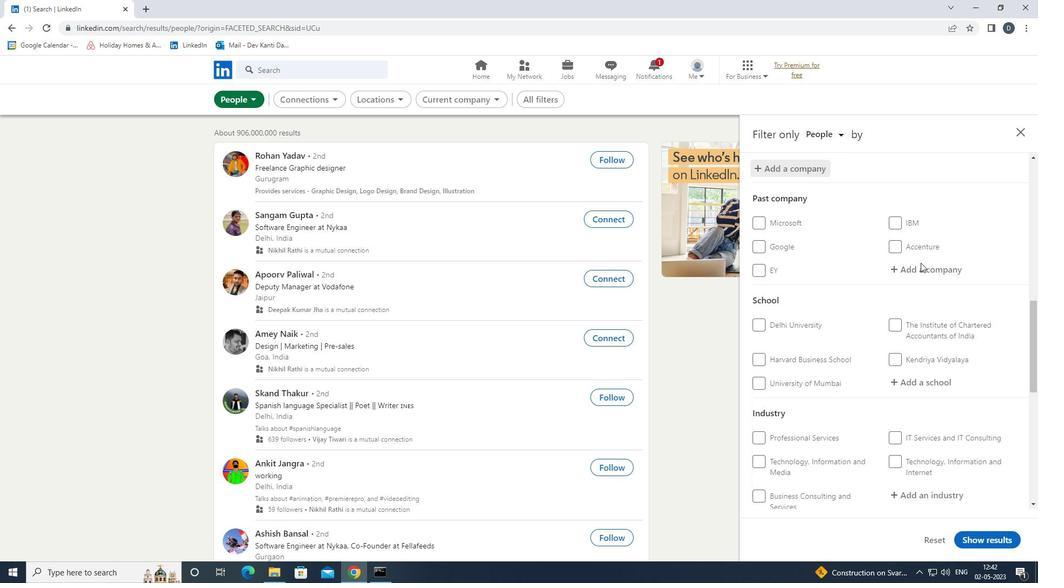 
Action: Mouse scrolled (913, 293) with delta (0, 0)
Screenshot: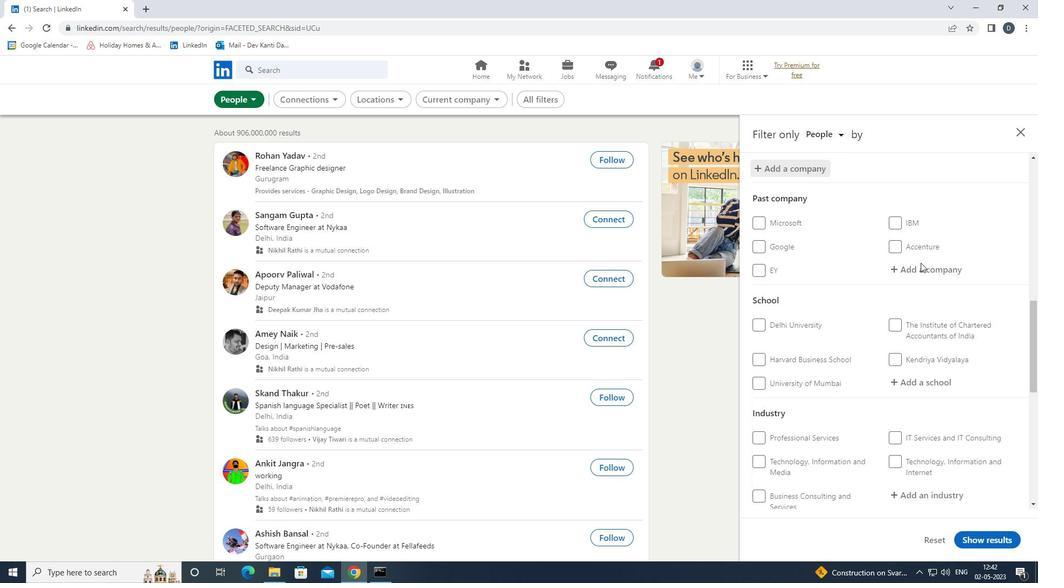 
Action: Mouse moved to (913, 294)
Screenshot: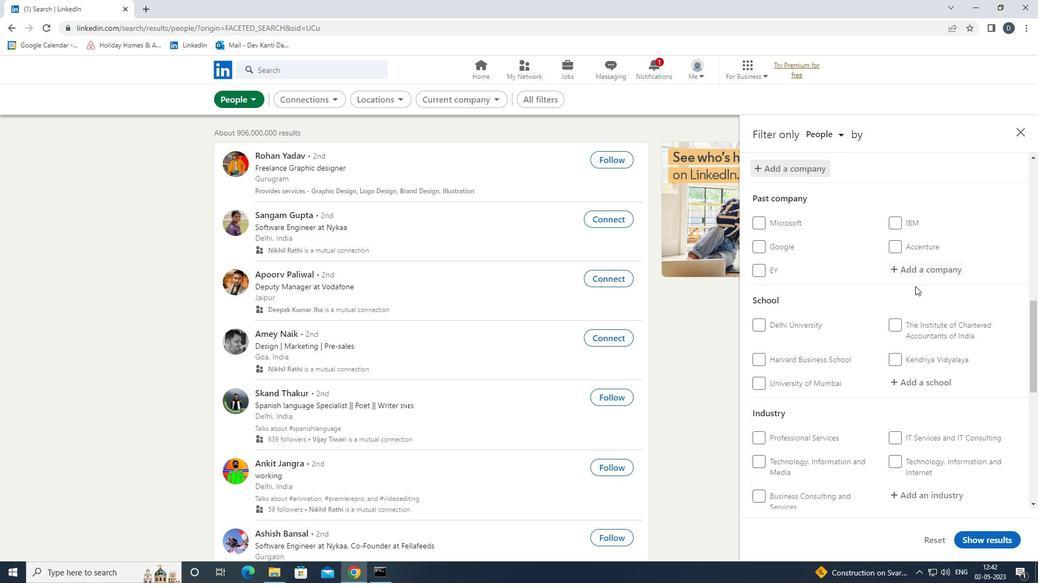 
Action: Mouse scrolled (913, 294) with delta (0, 0)
Screenshot: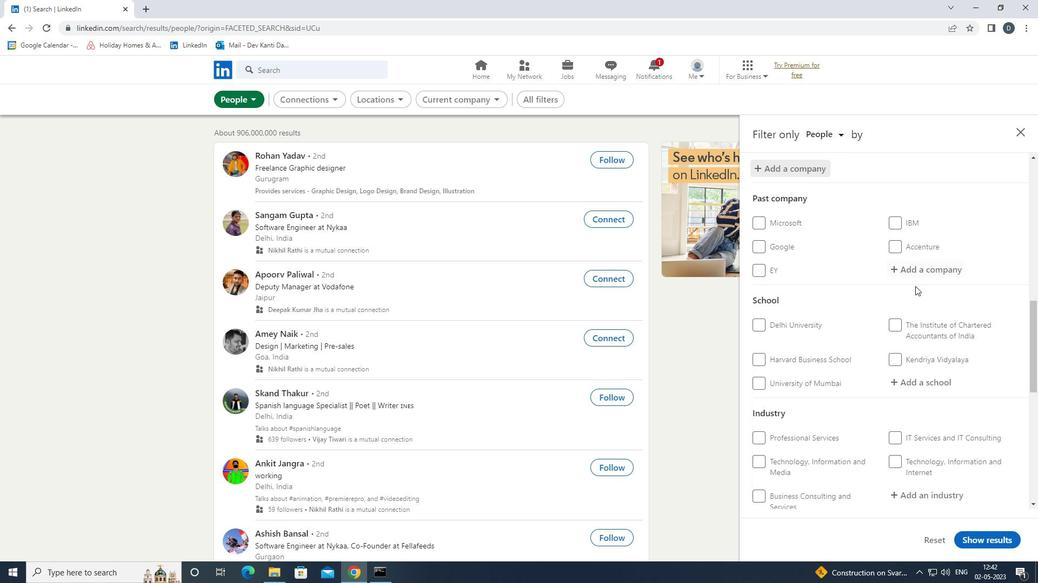 
Action: Mouse moved to (927, 278)
Screenshot: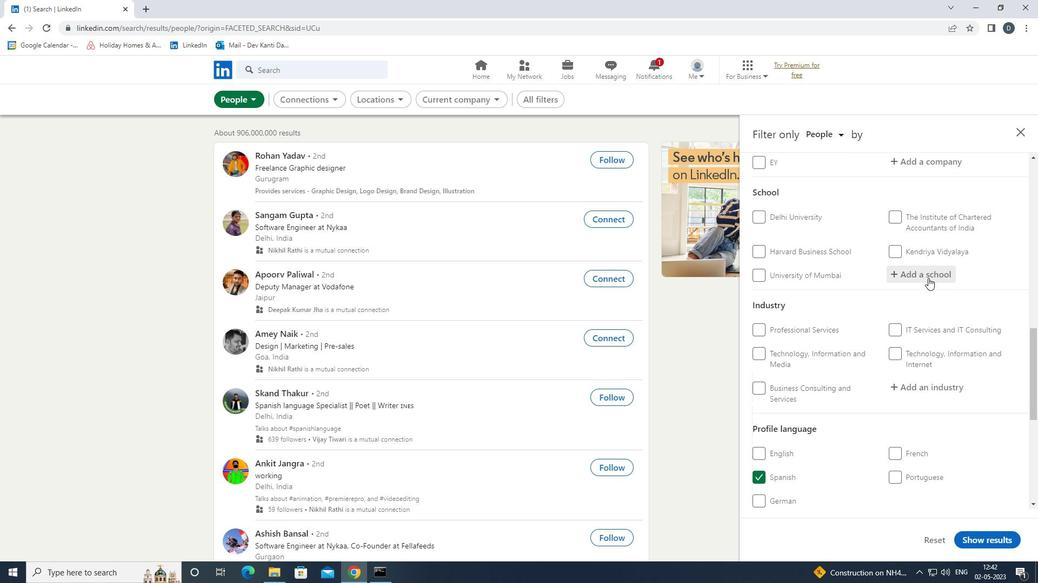 
Action: Mouse pressed left at (927, 278)
Screenshot: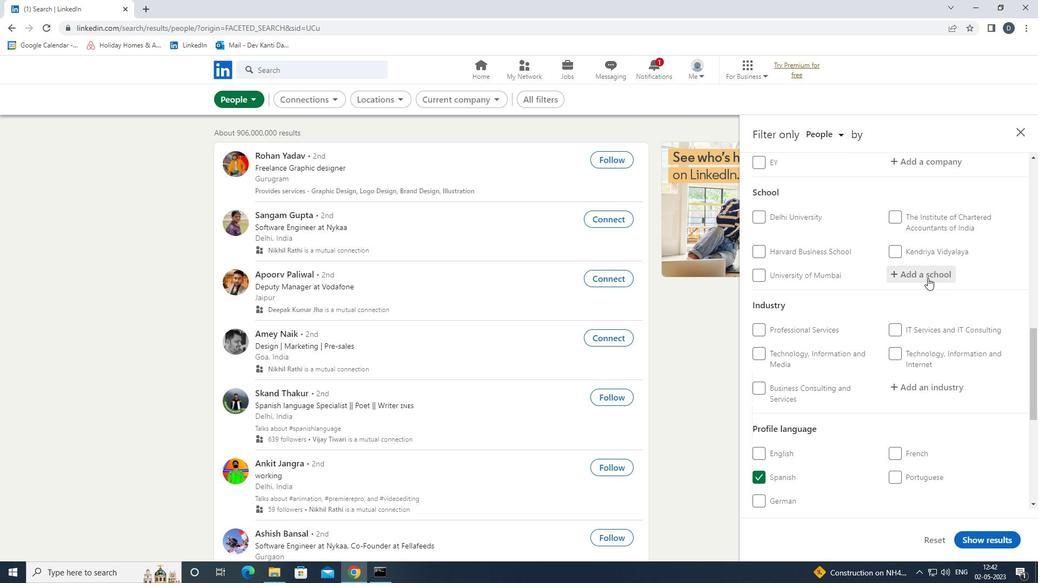 
Action: Mouse moved to (927, 278)
Screenshot: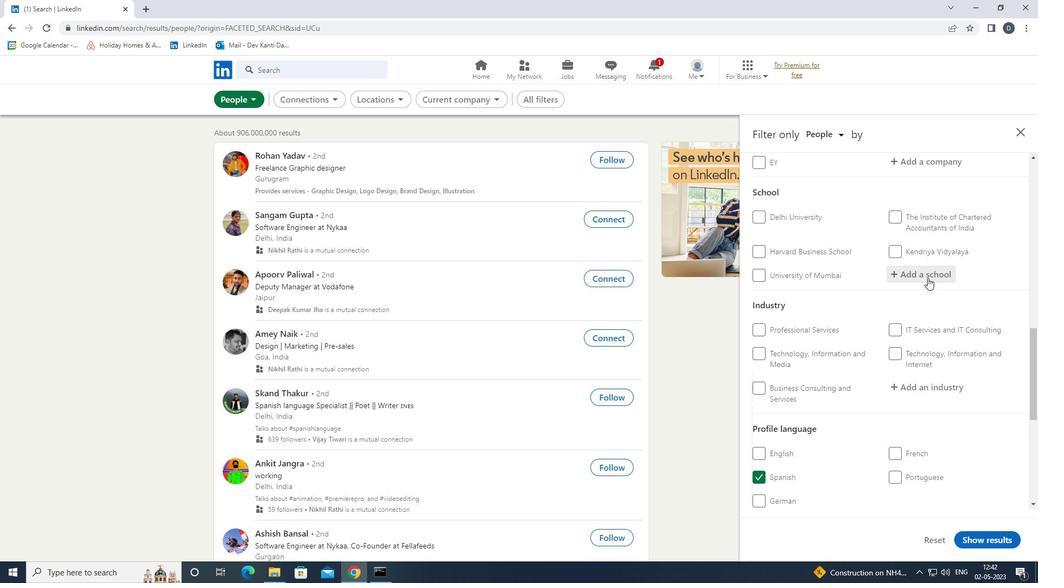 
Action: Key pressed <Key.shift><Key.shift>JSS<Key.backspace><Key.backspace><Key.shift>SS<Key.space><Key.shift>SC<Key.backspace><Key.shift>CIENCE<Key.down><Key.enter>
Screenshot: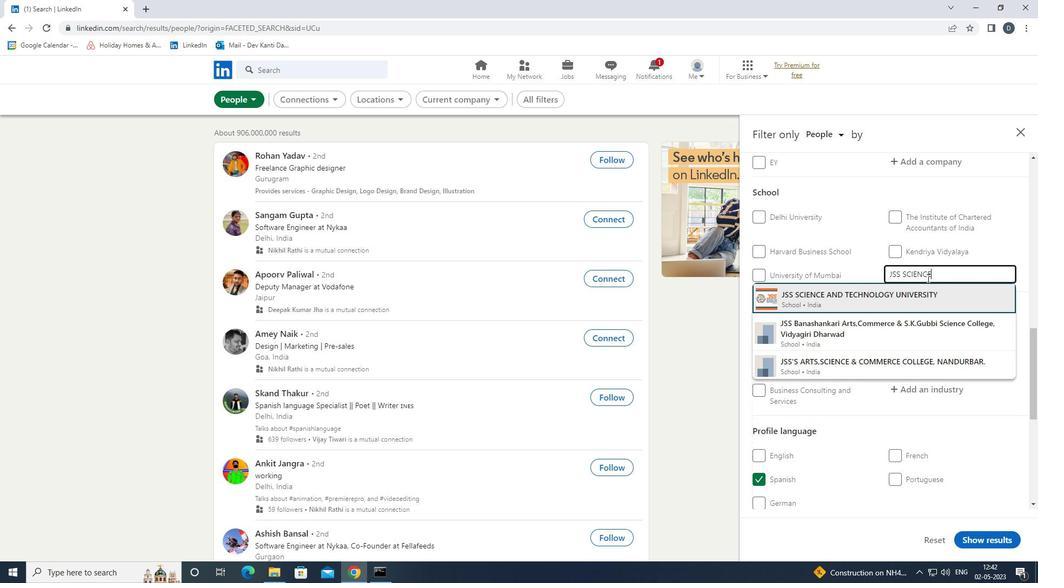 
Action: Mouse moved to (921, 273)
Screenshot: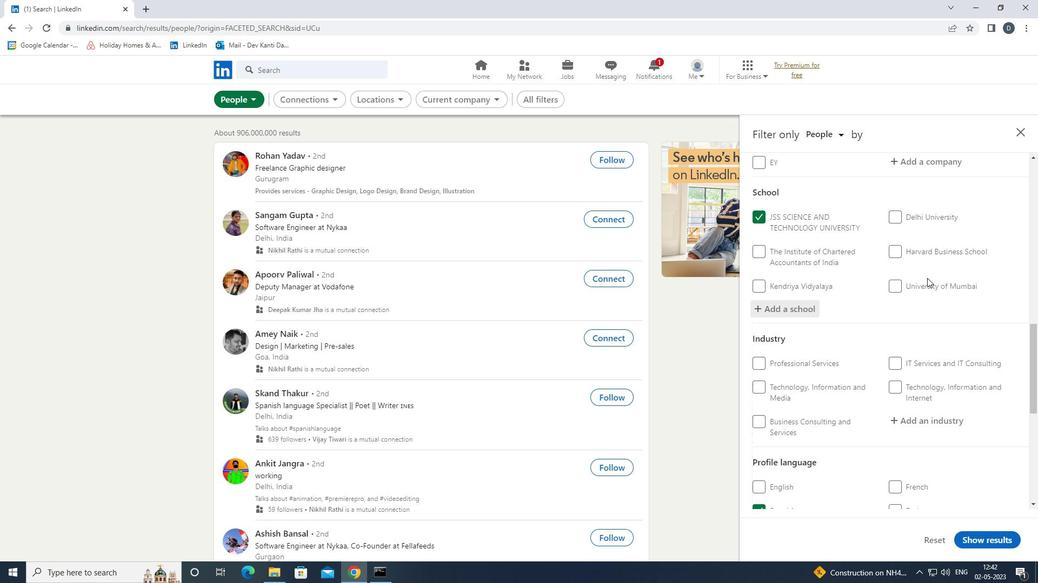 
Action: Mouse scrolled (921, 272) with delta (0, 0)
Screenshot: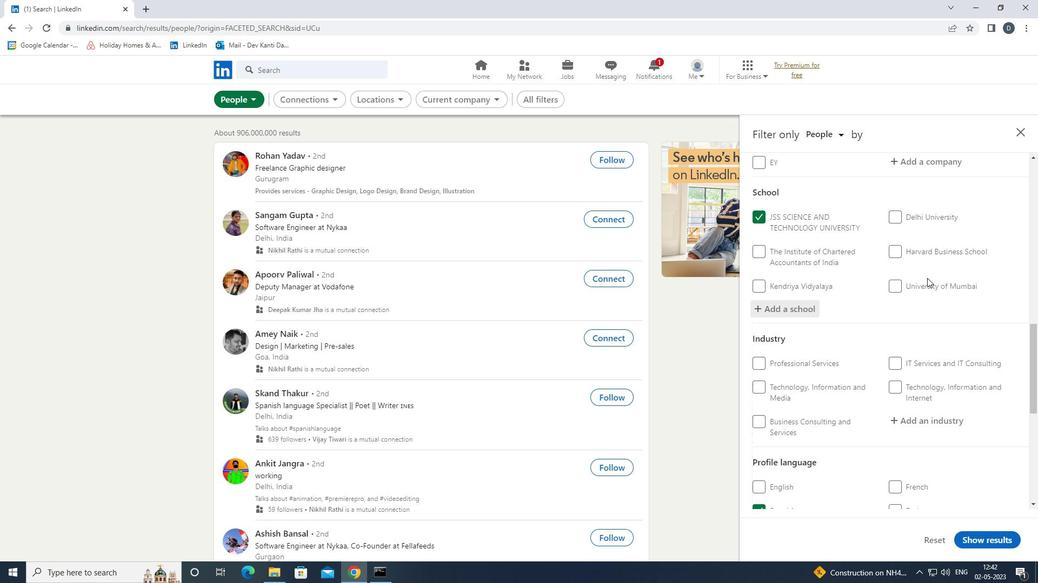 
Action: Mouse scrolled (921, 272) with delta (0, 0)
Screenshot: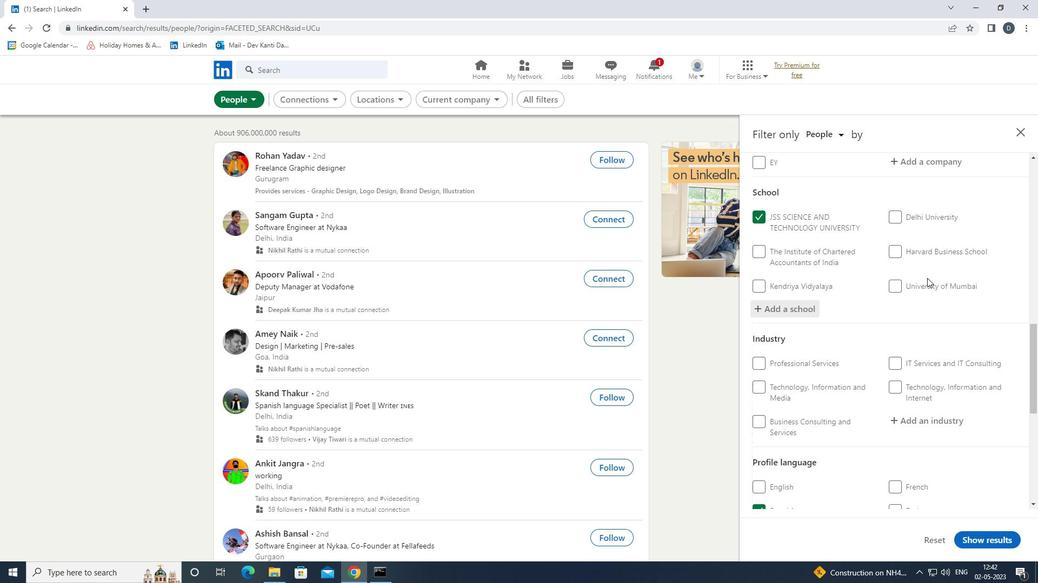 
Action: Mouse moved to (927, 312)
Screenshot: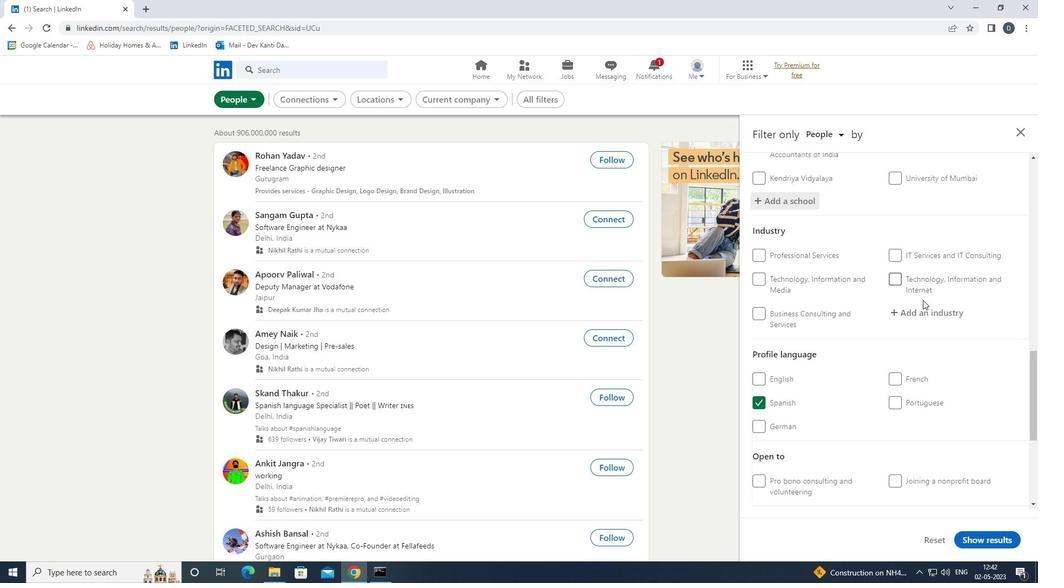 
Action: Mouse pressed left at (927, 312)
Screenshot: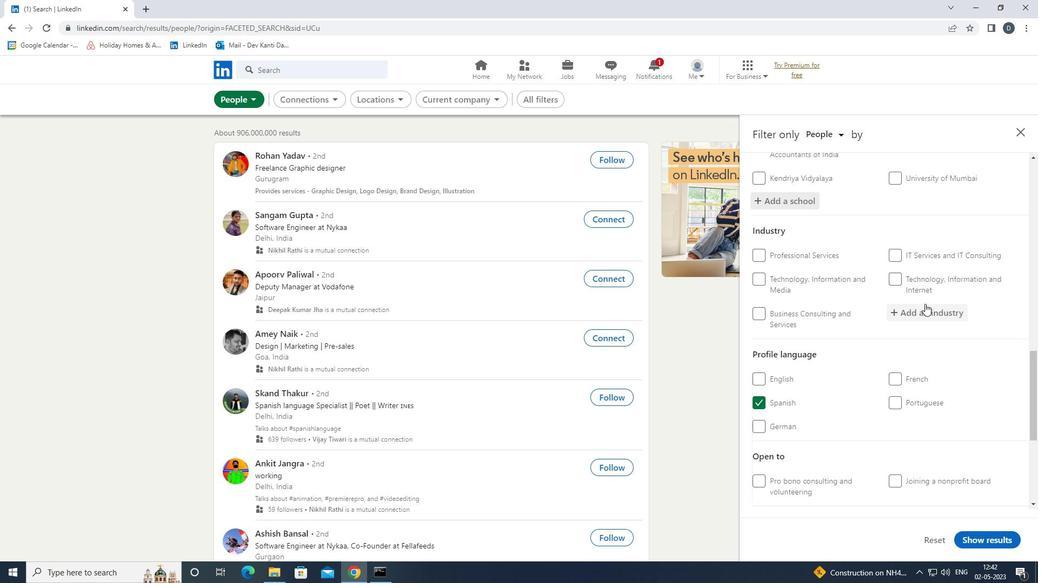 
Action: Mouse moved to (927, 313)
Screenshot: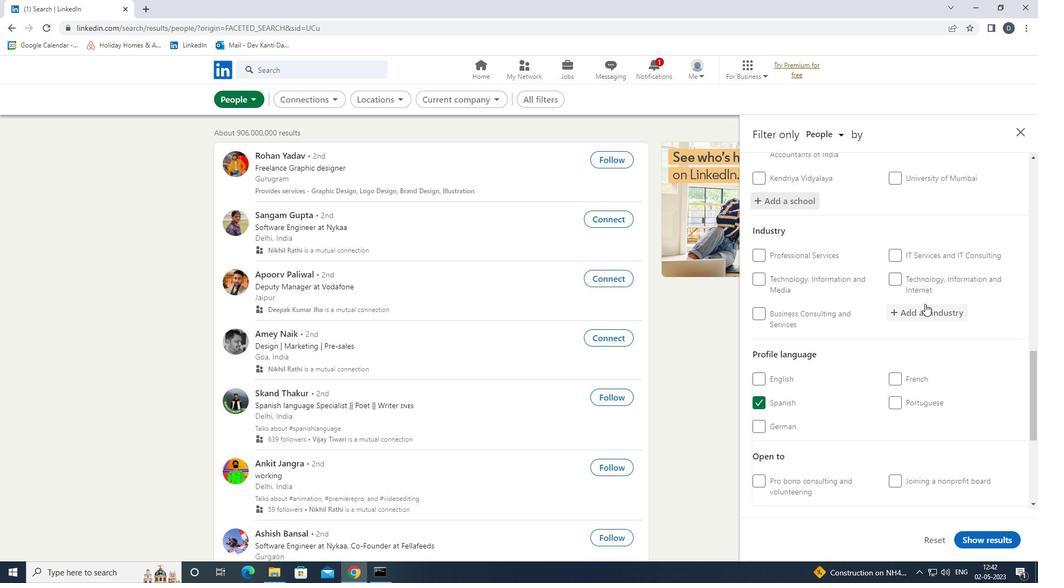 
Action: Key pressed <Key.shift>POSTAL<Key.down><Key.enter>
Screenshot: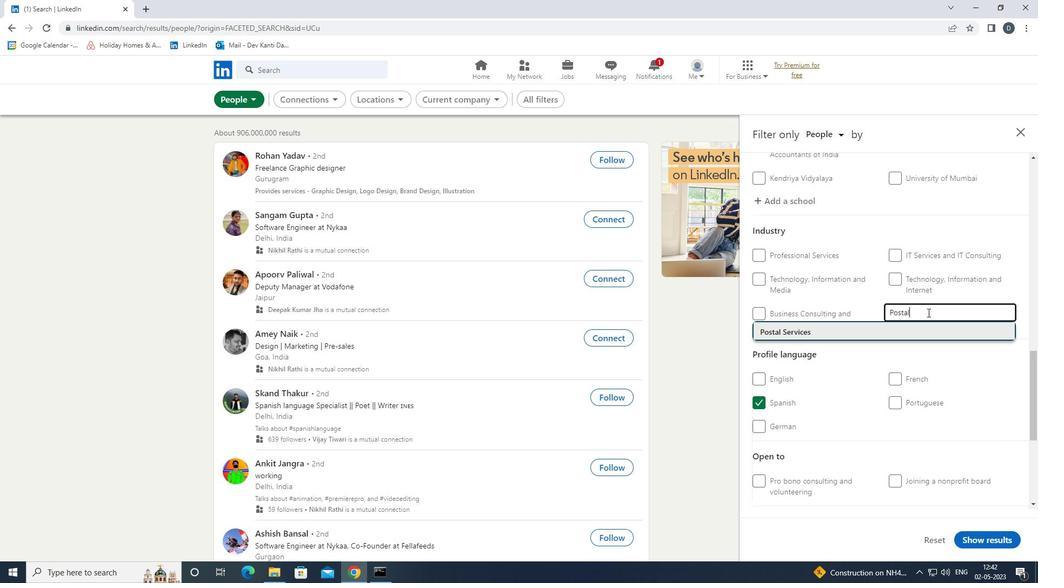 
Action: Mouse moved to (909, 300)
Screenshot: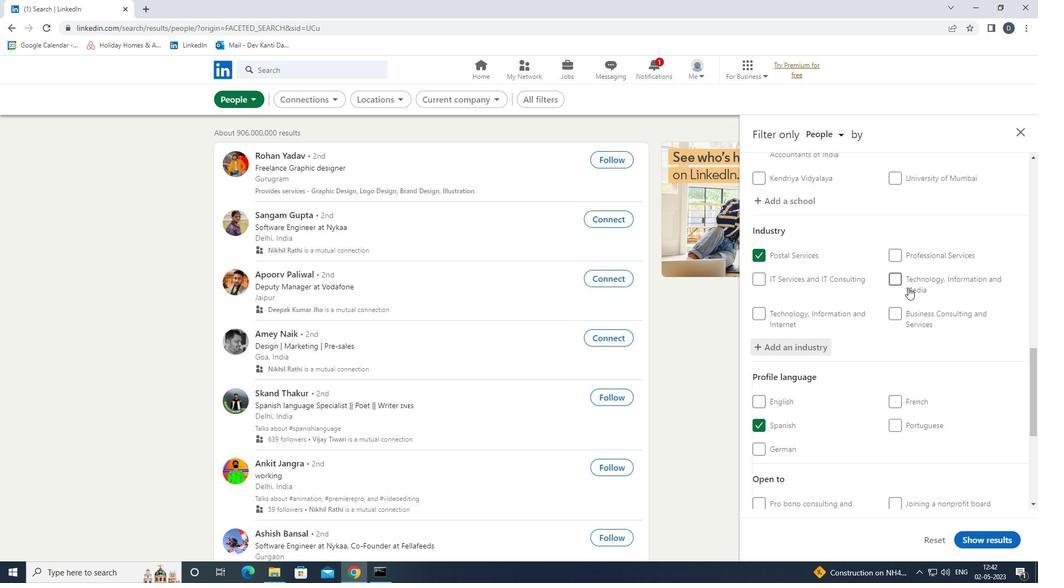 
Action: Mouse scrolled (909, 299) with delta (0, 0)
Screenshot: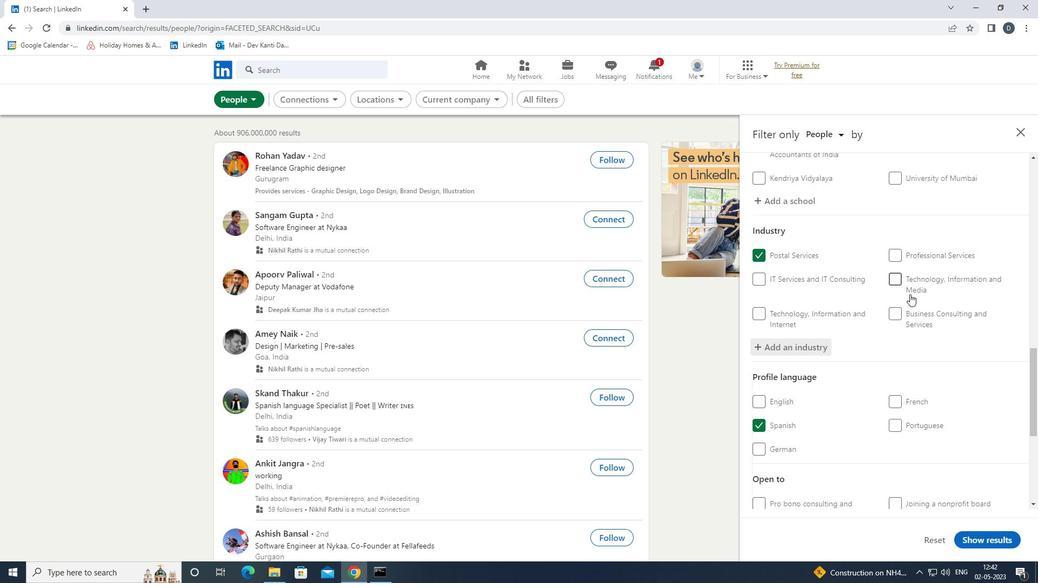
Action: Mouse moved to (911, 304)
Screenshot: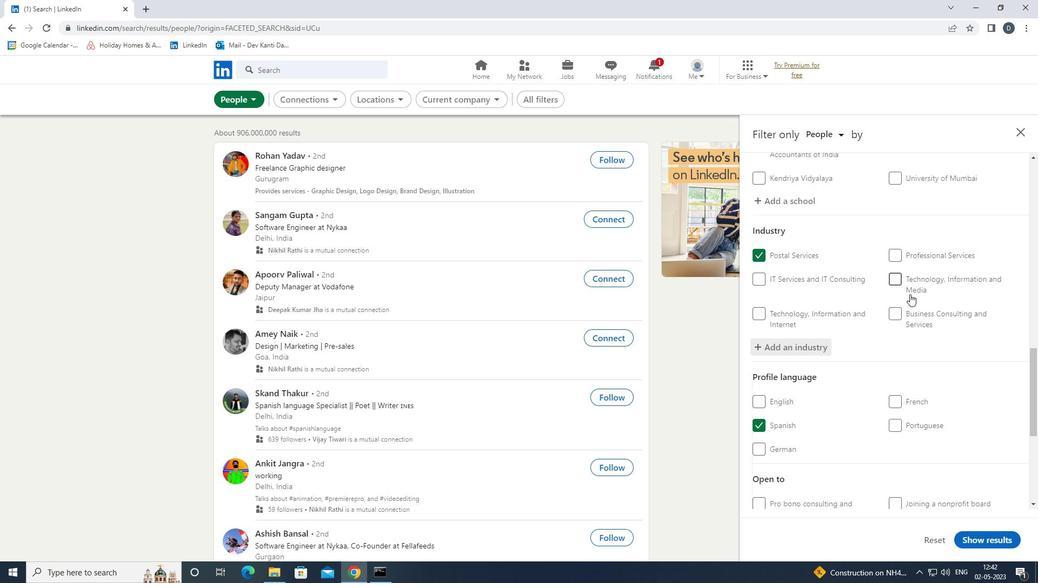 
Action: Mouse scrolled (911, 304) with delta (0, 0)
Screenshot: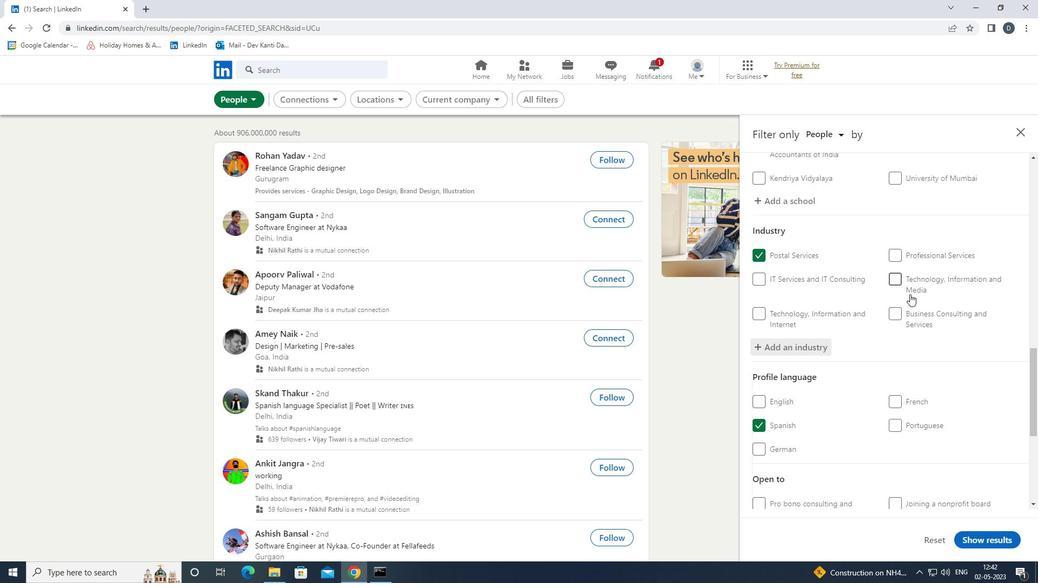 
Action: Mouse moved to (911, 307)
Screenshot: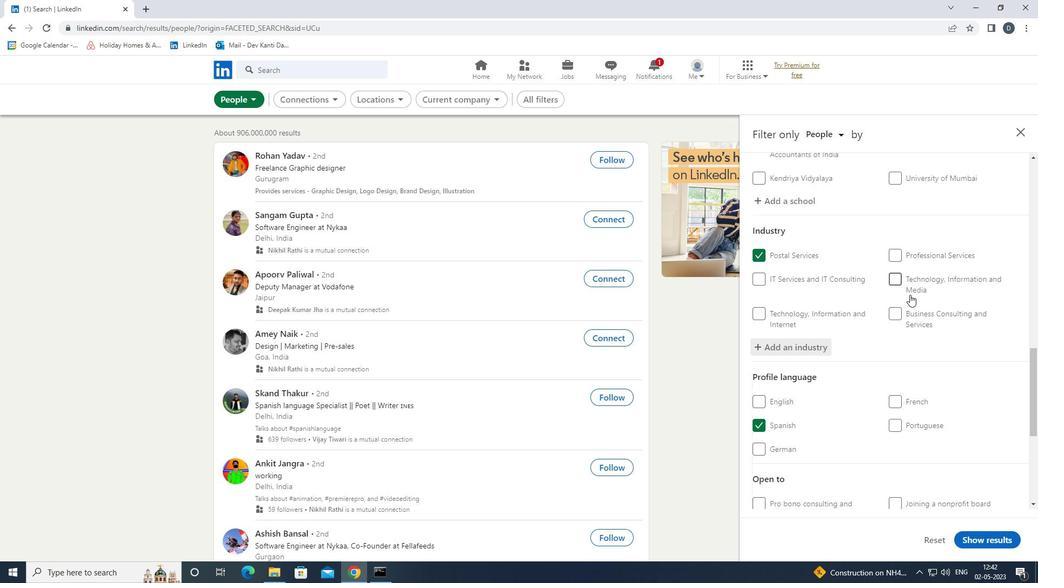 
Action: Mouse scrolled (911, 306) with delta (0, 0)
Screenshot: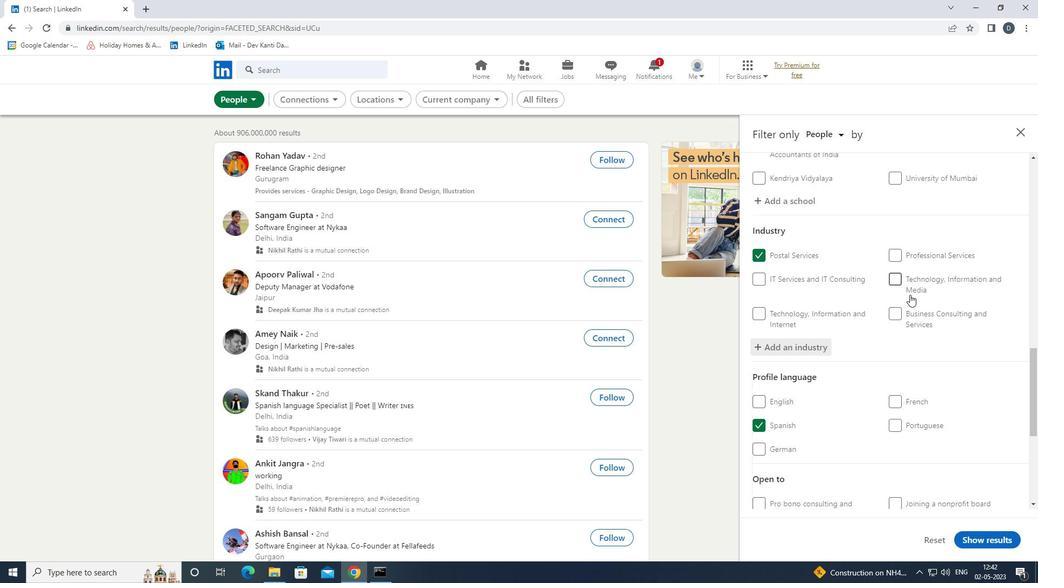 
Action: Mouse moved to (911, 307)
Screenshot: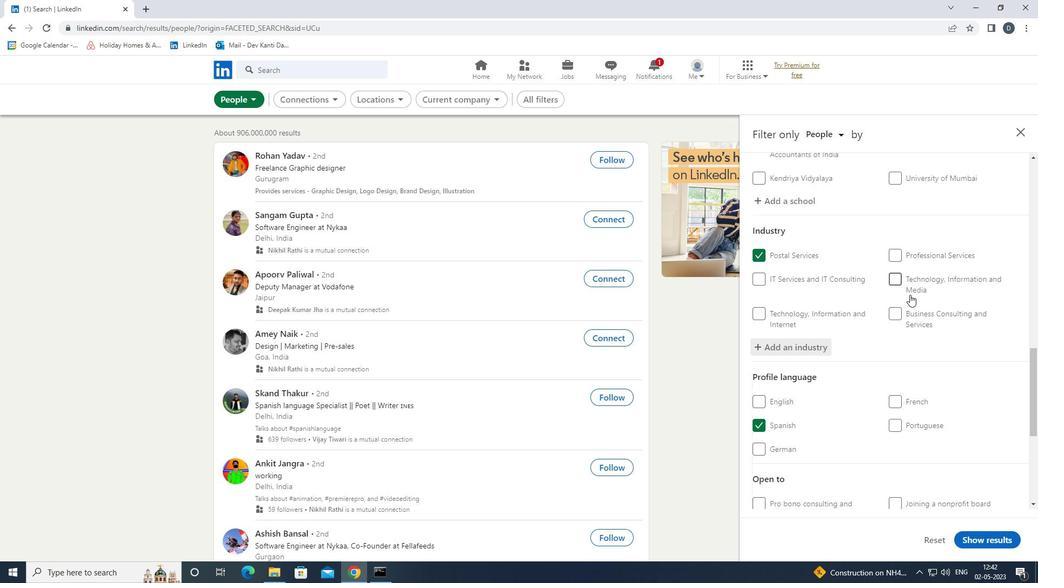 
Action: Mouse scrolled (911, 307) with delta (0, 0)
Screenshot: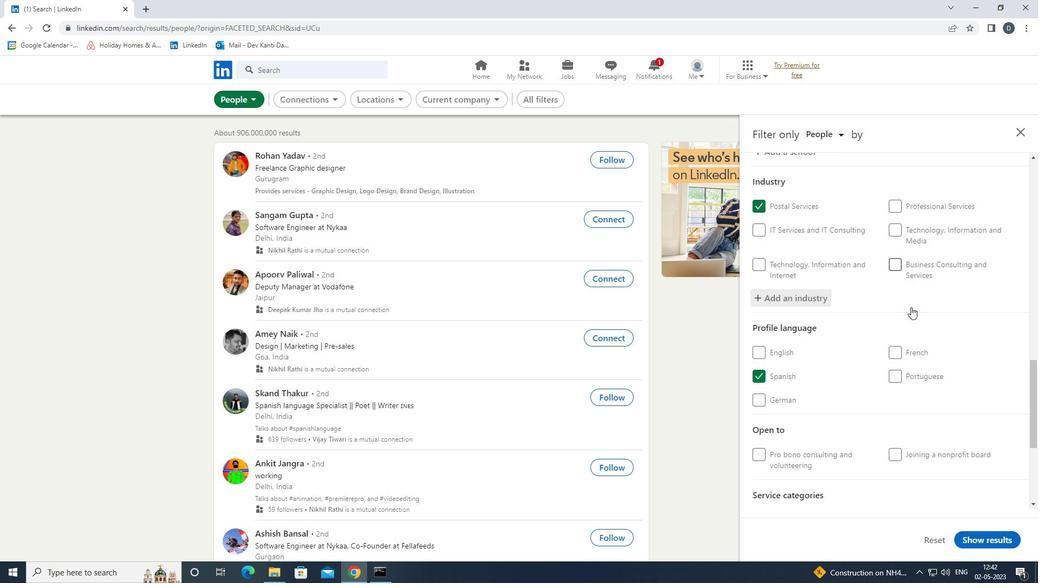 
Action: Mouse scrolled (911, 307) with delta (0, 0)
Screenshot: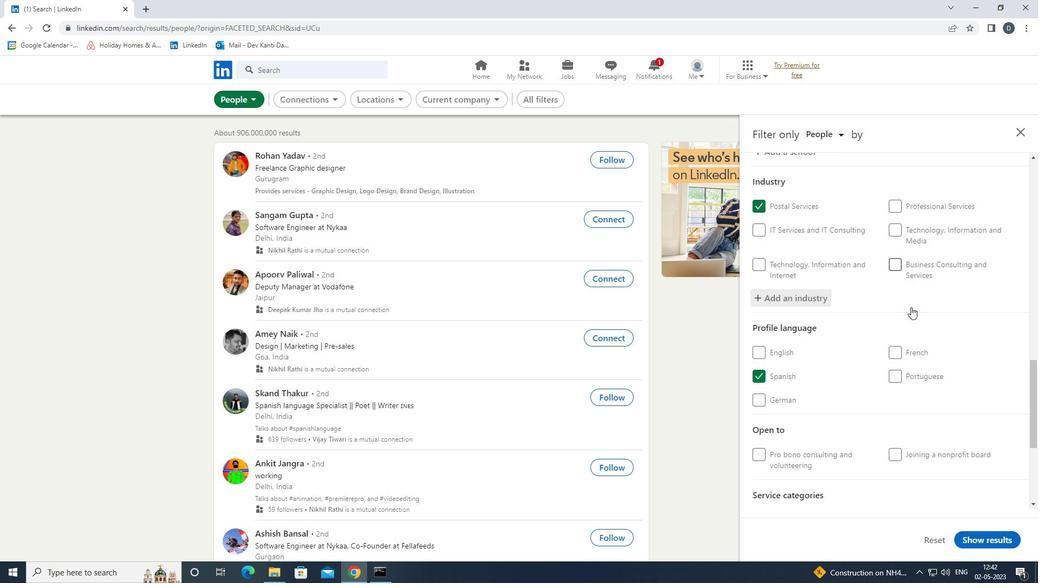 
Action: Mouse moved to (928, 354)
Screenshot: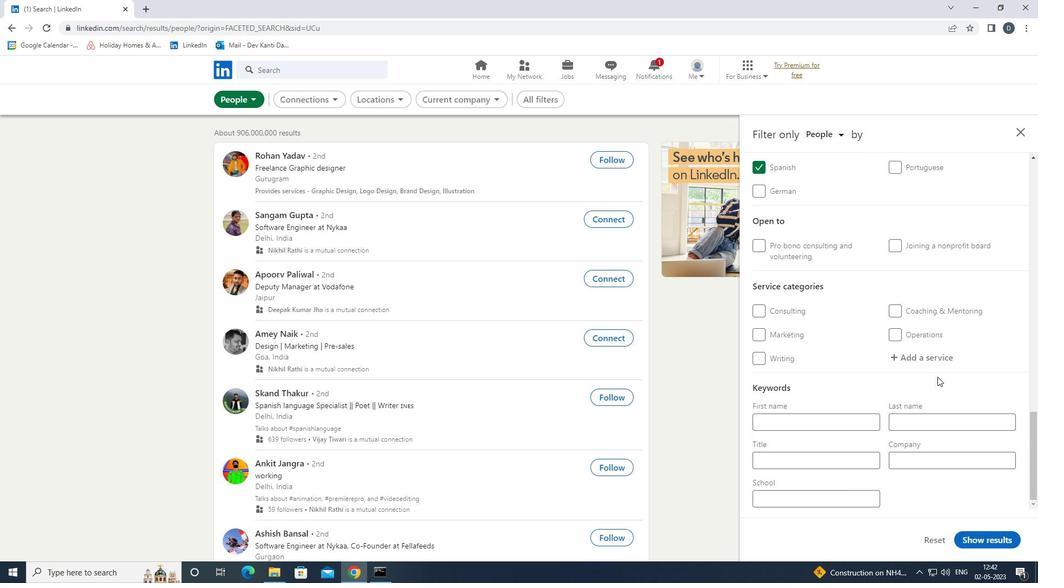 
Action: Mouse pressed left at (928, 354)
Screenshot: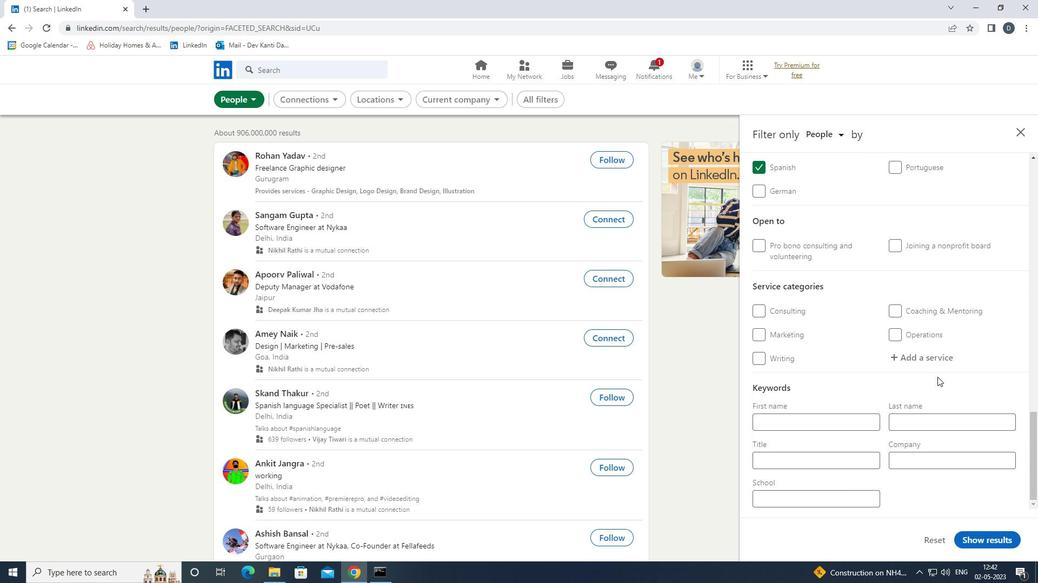 
Action: Mouse moved to (927, 354)
Screenshot: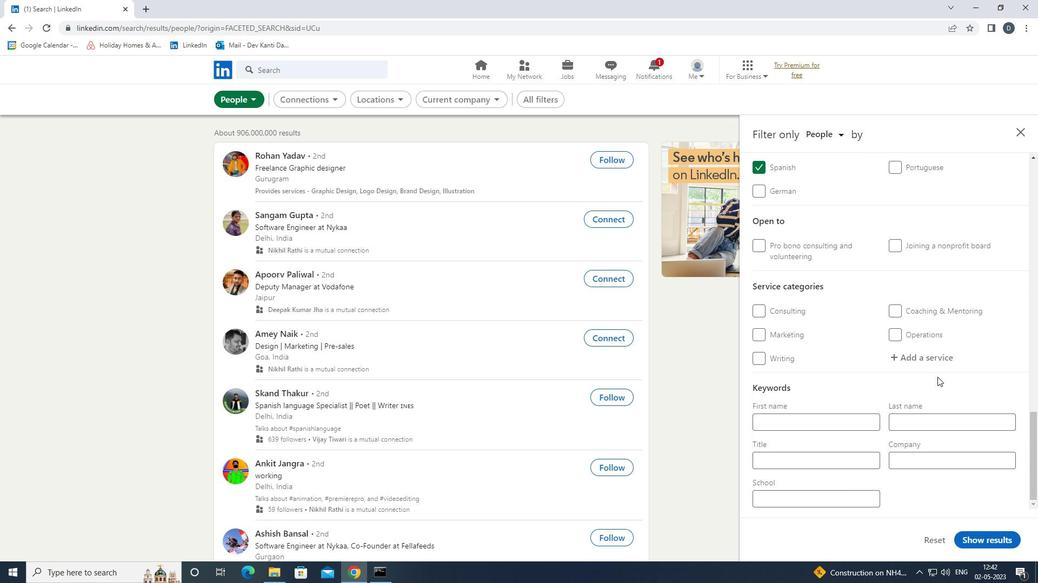 
Action: Key pressed <Key.shift><Key.shift><Key.shift><Key.shift><Key.shift><Key.shift><Key.shift><Key.shift><Key.shift><Key.shift><Key.shift>DJING<Key.backspace><Key.backspace><Key.backspace><Key.down><Key.enter><Key.down><Key.down><Key.down><Key.down><Key.enter>
Screenshot: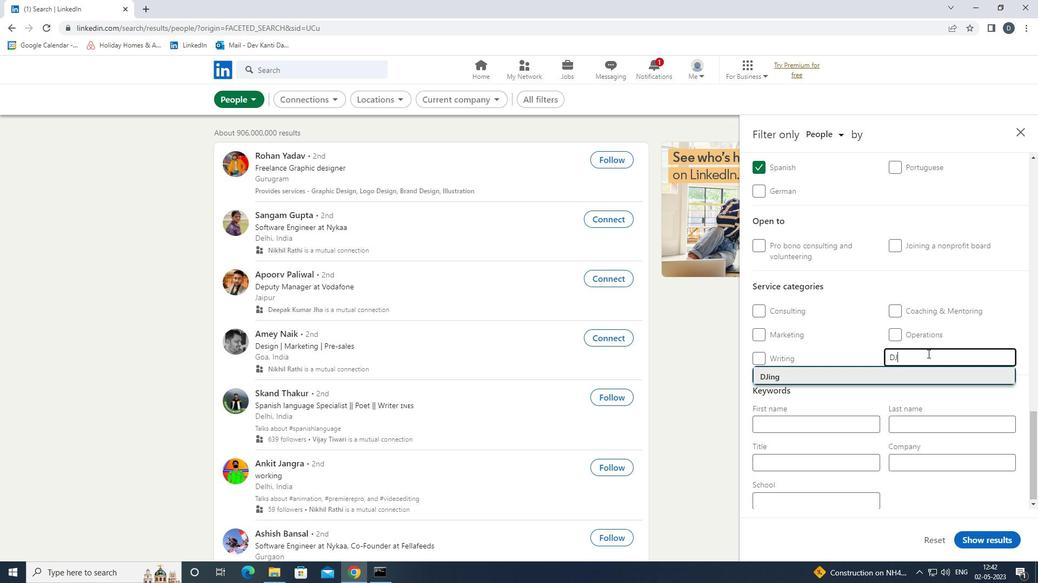 
Action: Mouse moved to (924, 354)
Screenshot: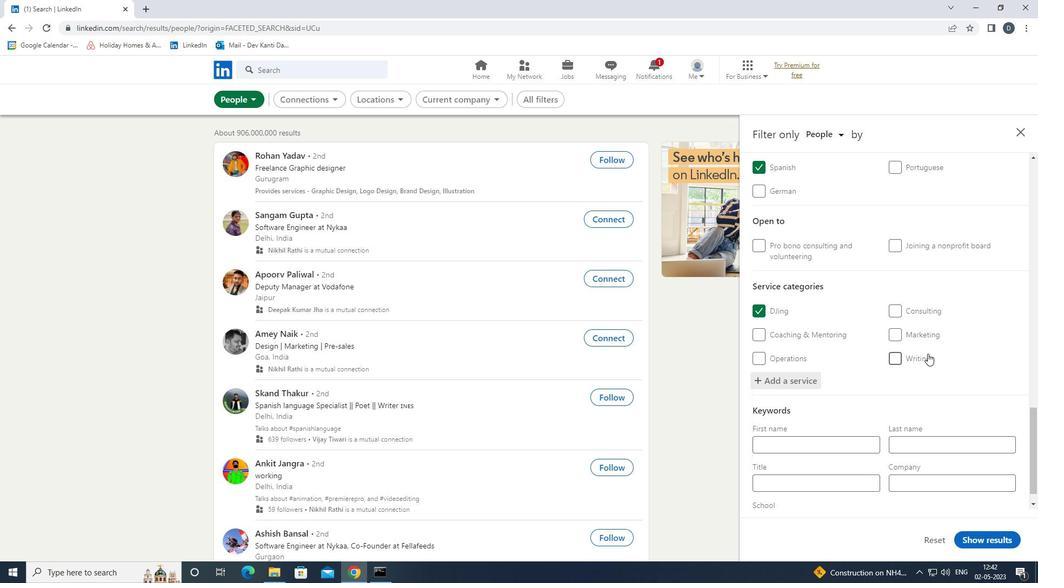 
Action: Mouse scrolled (924, 353) with delta (0, 0)
Screenshot: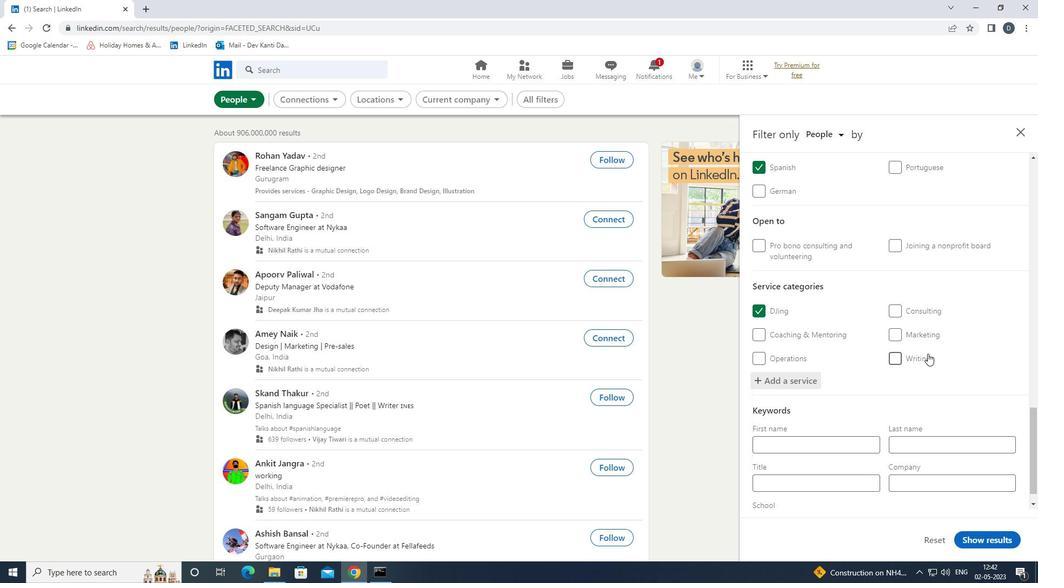 
Action: Mouse moved to (924, 354)
Screenshot: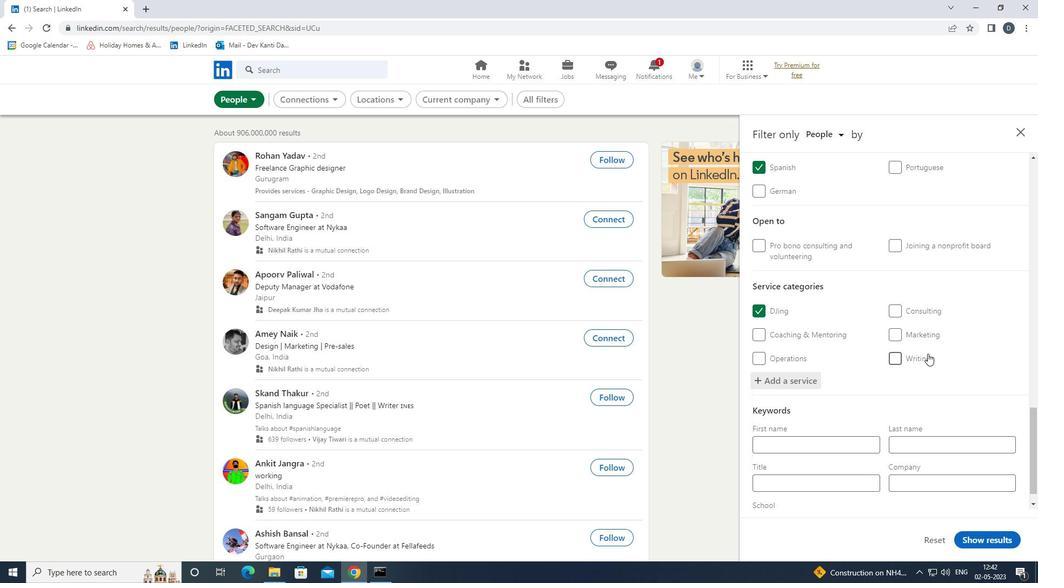 
Action: Mouse scrolled (924, 353) with delta (0, 0)
Screenshot: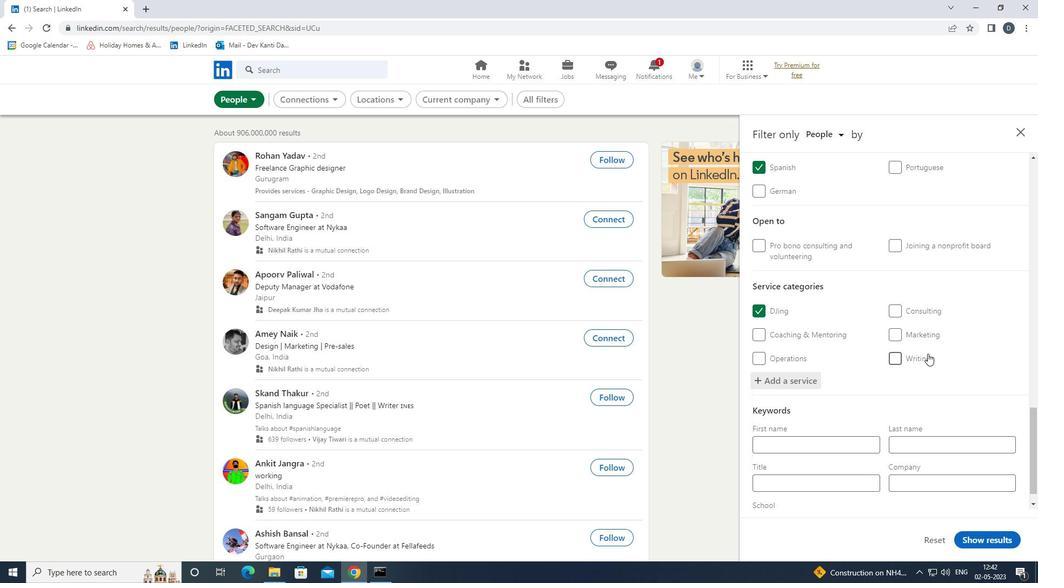 
Action: Mouse moved to (919, 356)
Screenshot: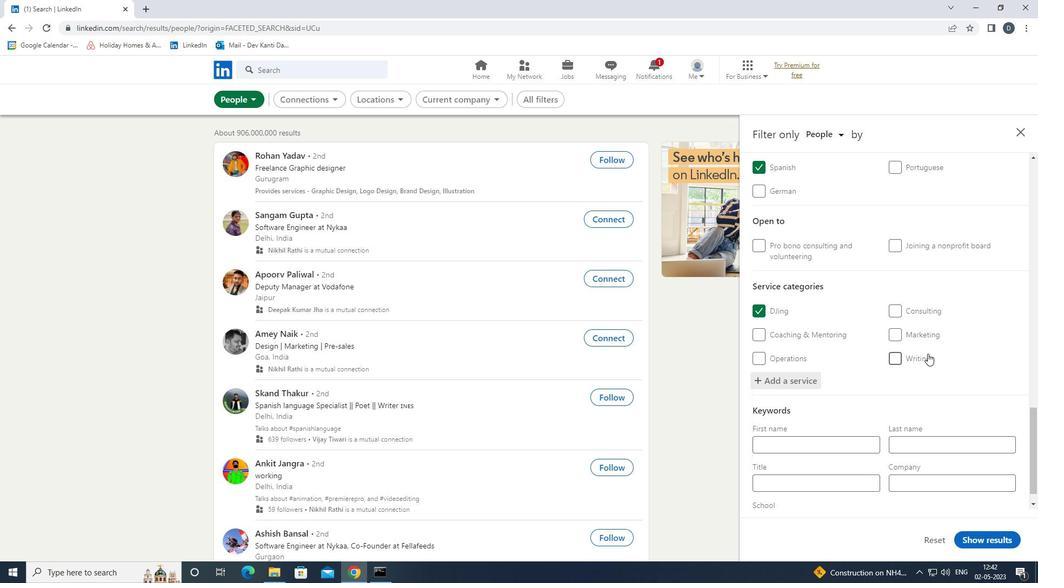 
Action: Mouse scrolled (919, 356) with delta (0, 0)
Screenshot: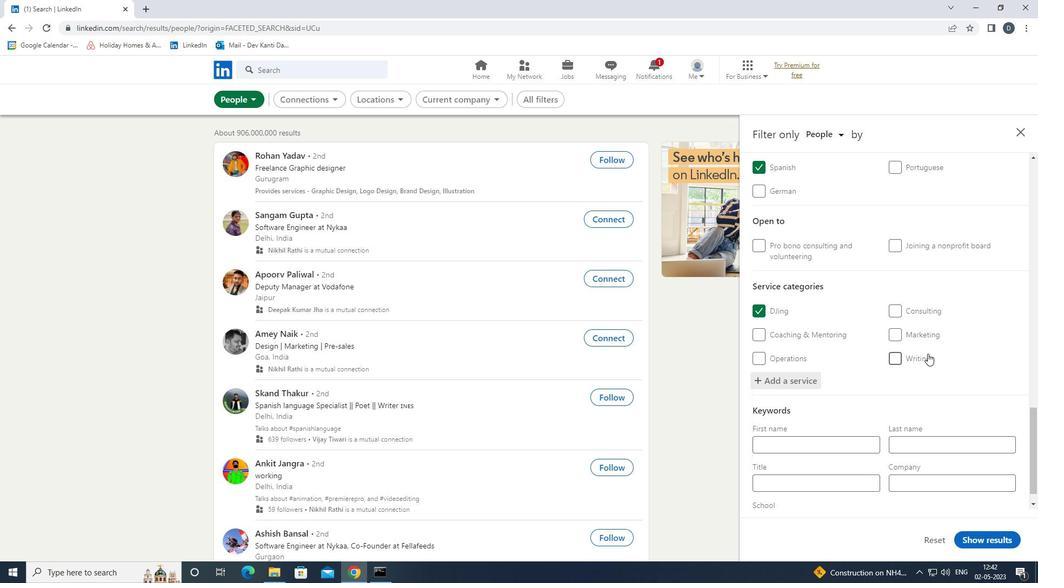 
Action: Mouse moved to (916, 361)
Screenshot: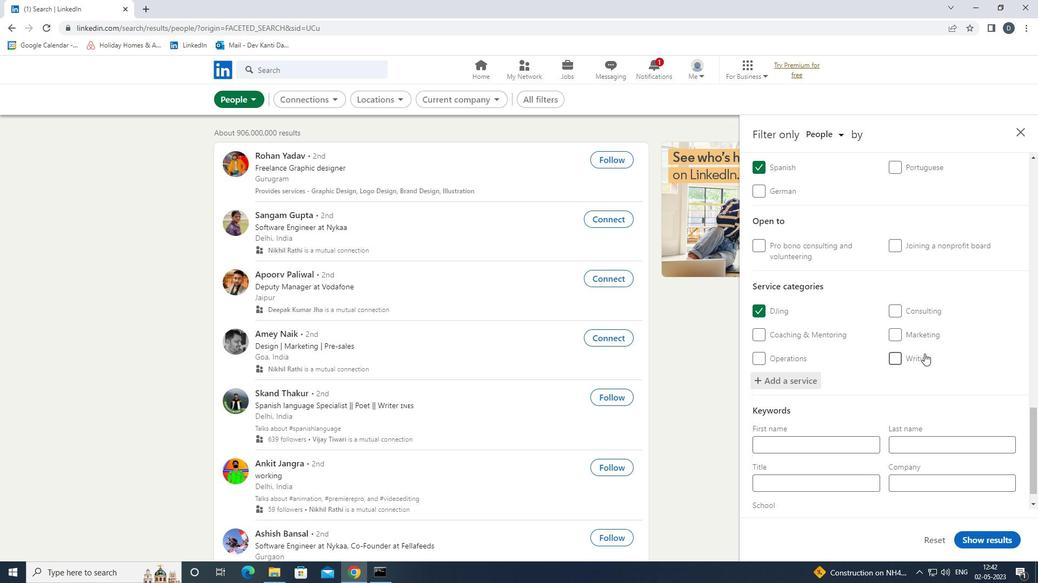 
Action: Mouse scrolled (916, 361) with delta (0, 0)
Screenshot: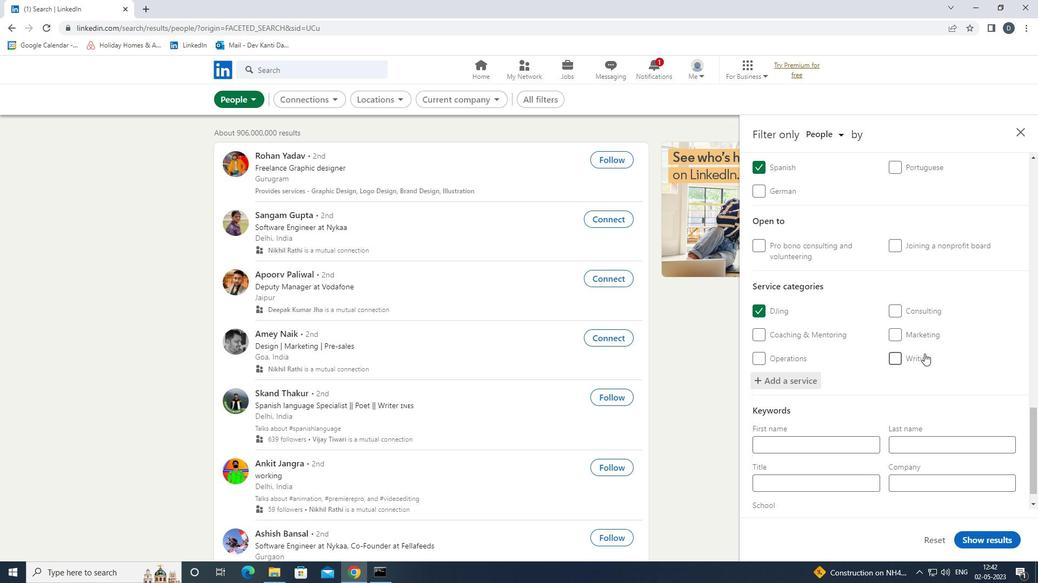 
Action: Mouse moved to (912, 361)
Screenshot: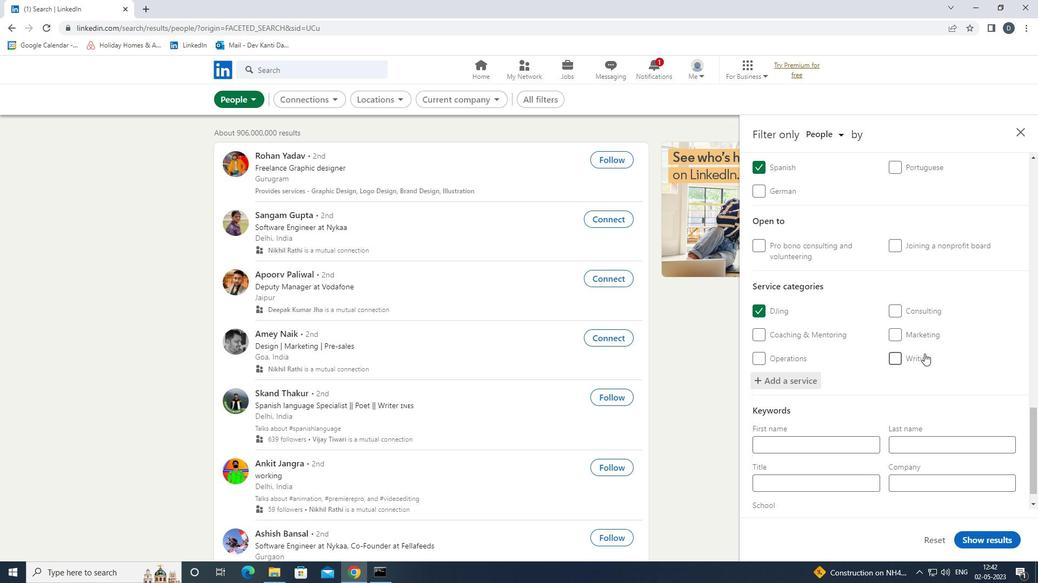 
Action: Mouse scrolled (912, 361) with delta (0, 0)
Screenshot: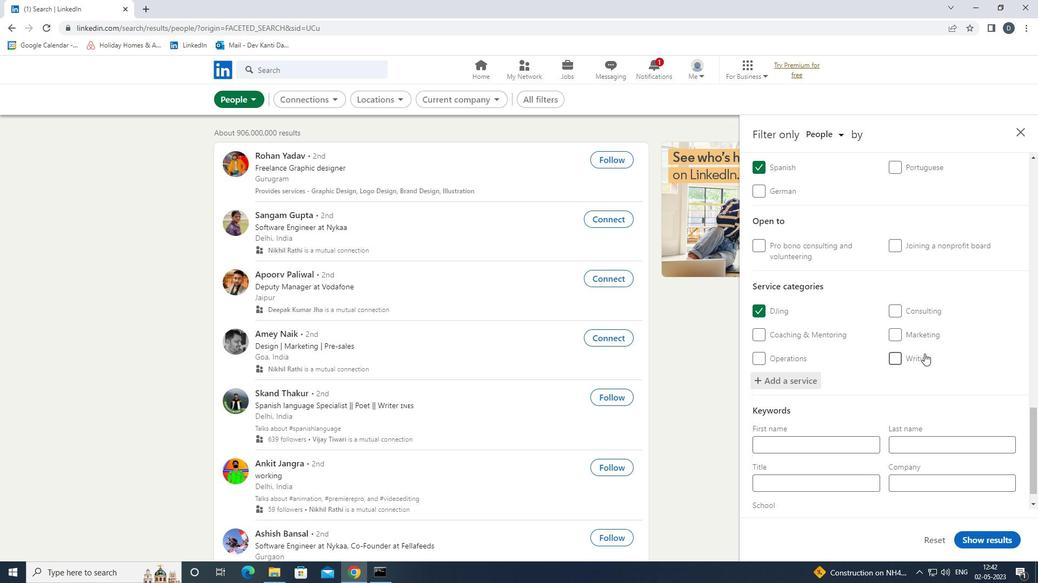 
Action: Mouse moved to (905, 361)
Screenshot: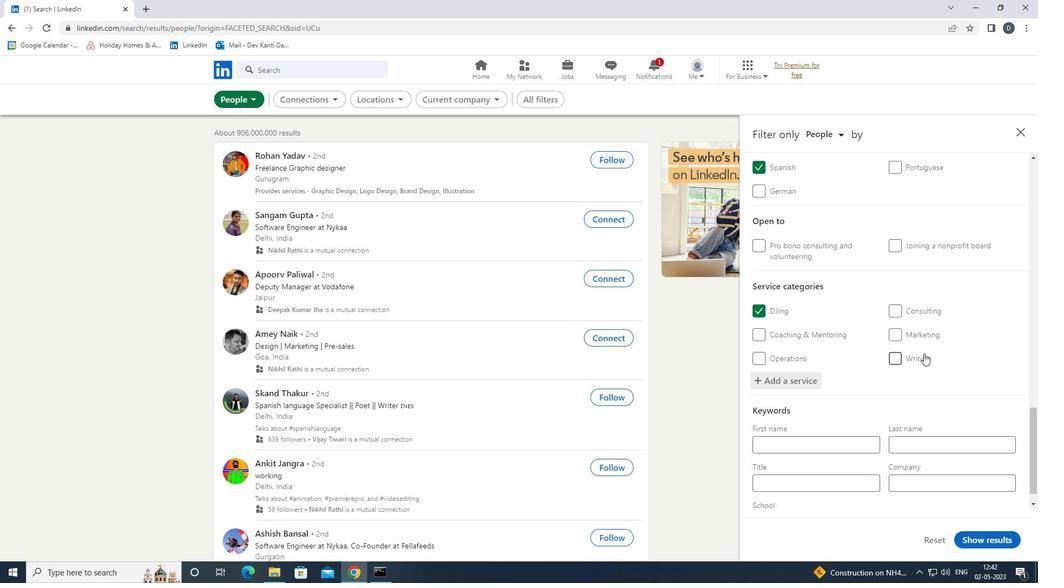
Action: Mouse scrolled (905, 361) with delta (0, 0)
Screenshot: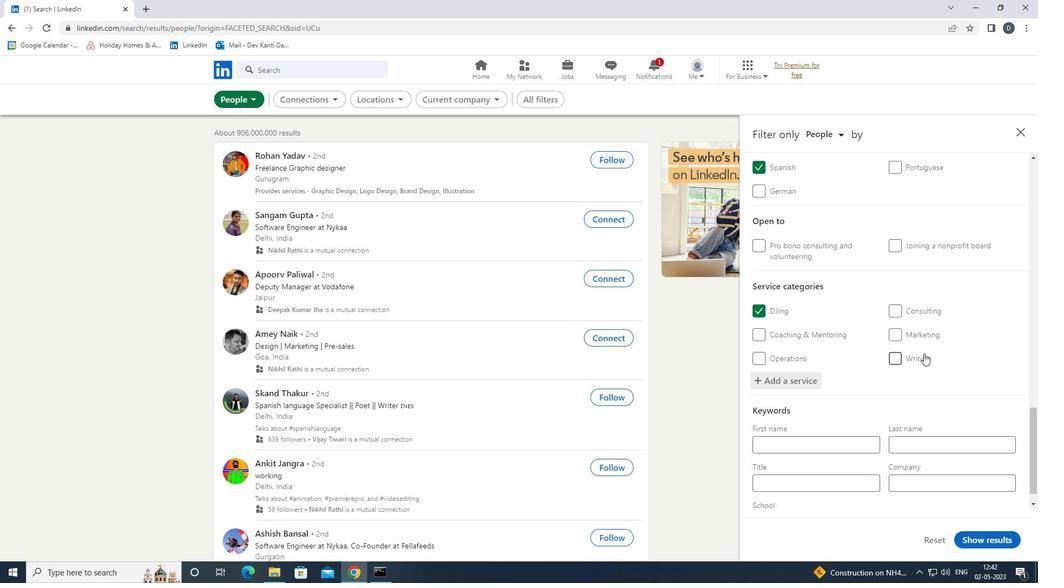 
Action: Mouse moved to (826, 454)
Screenshot: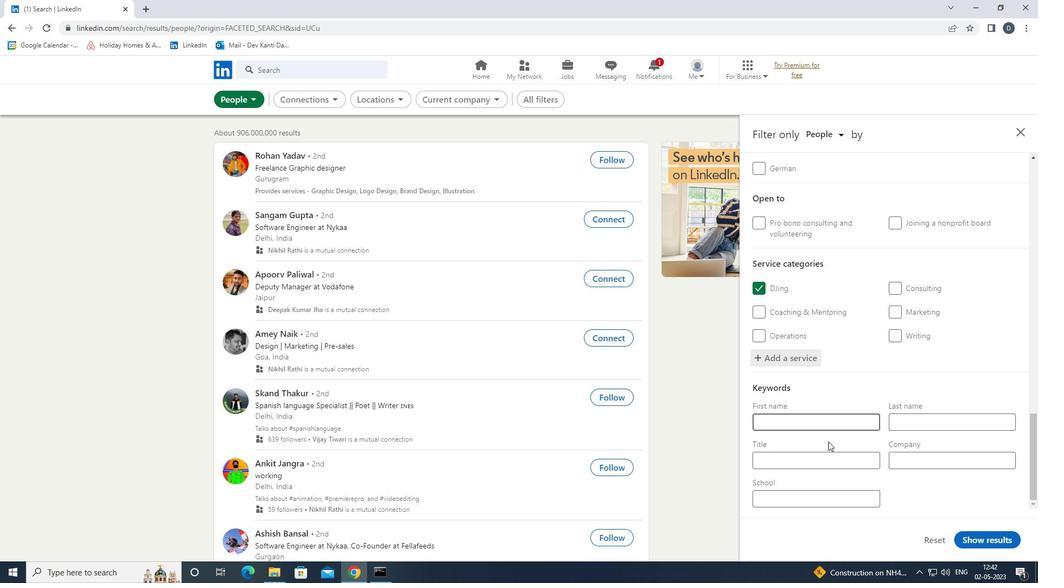 
Action: Mouse pressed left at (826, 454)
Screenshot: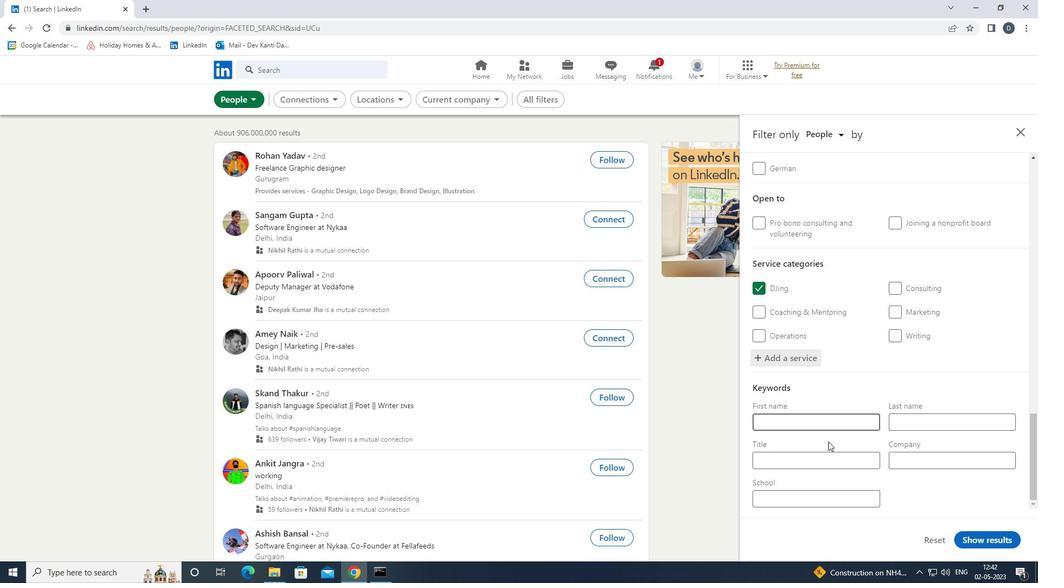 
Action: Key pressed <Key.shift>ACOO<Key.backspace><Key.backspace>COUNTING<Key.space><Key.shift>DIRECTOR
Screenshot: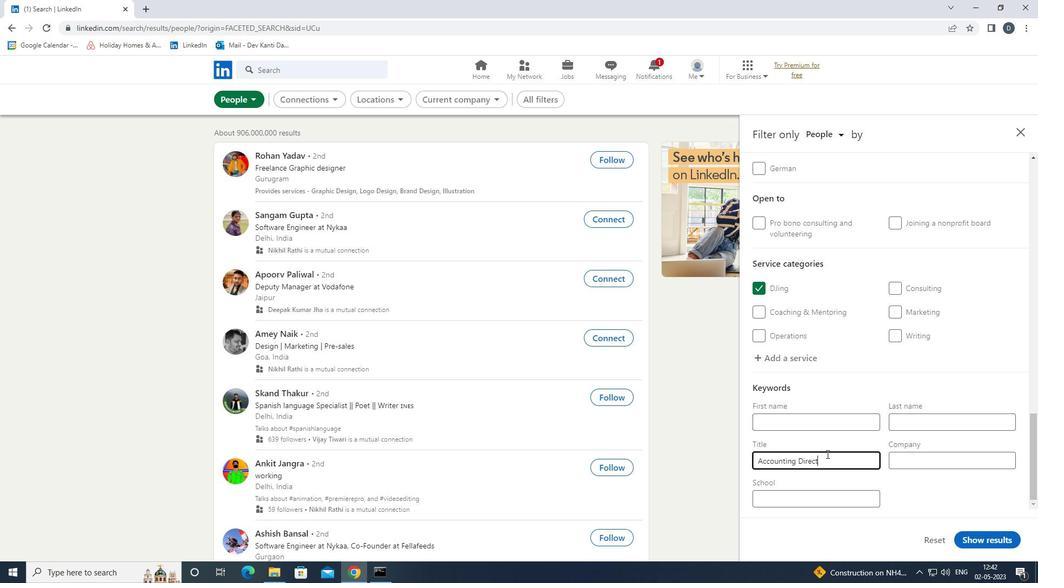
Action: Mouse moved to (998, 543)
Screenshot: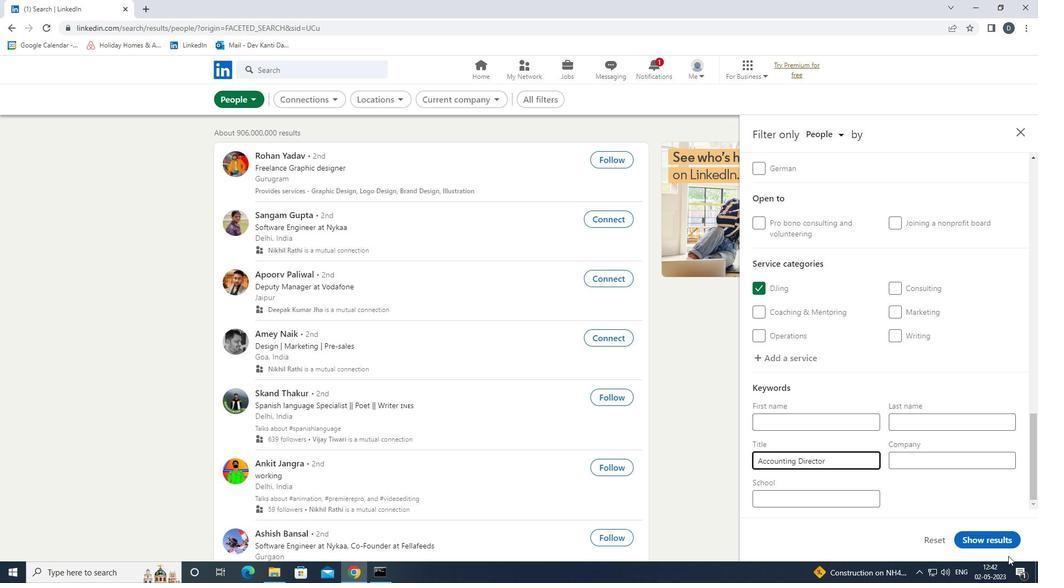 
Action: Mouse pressed left at (998, 543)
Screenshot: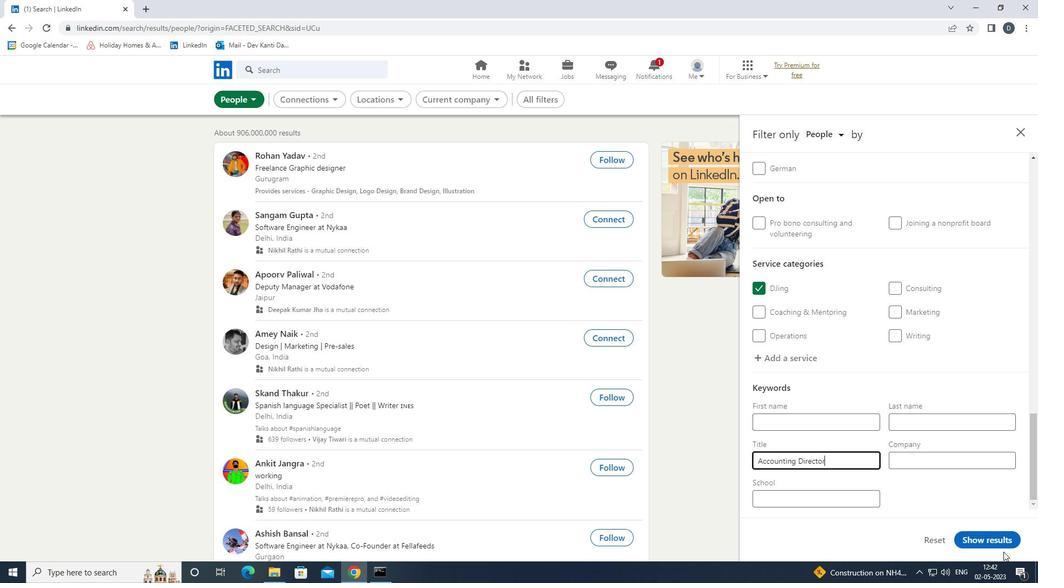 
Action: Mouse moved to (517, 202)
Screenshot: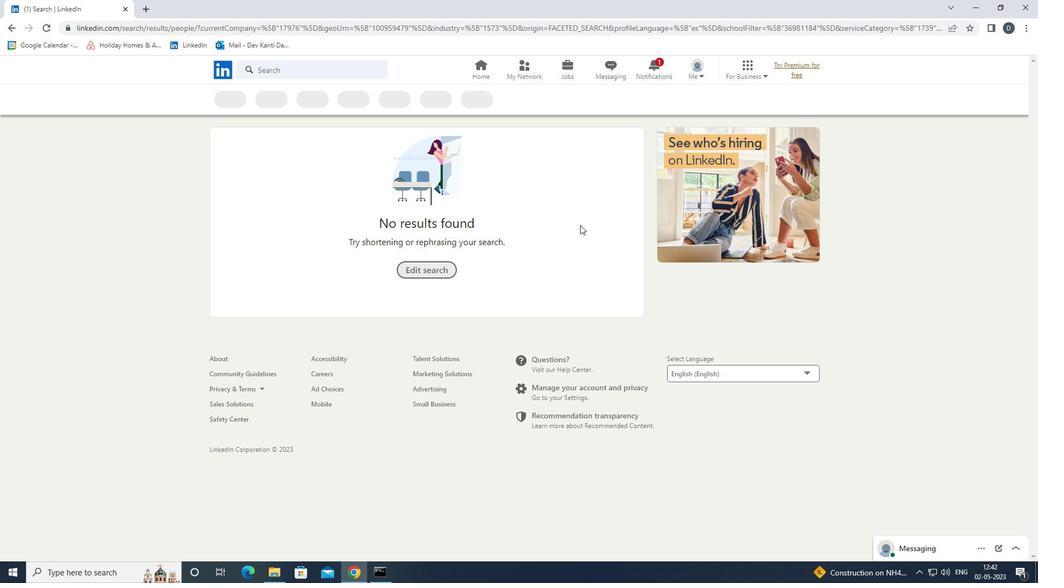 
